Task: Look for space in Vero Beach, United States from 1st June, 2023 to 9th June, 2023 for 5 adults in price range Rs.6000 to Rs.12000. Place can be entire place with 3 bedrooms having 3 beds and 3 bathrooms. Property type can be house, flat, guest house. Booking option can be shelf check-in. Required host language is English.
Action: Mouse moved to (505, 117)
Screenshot: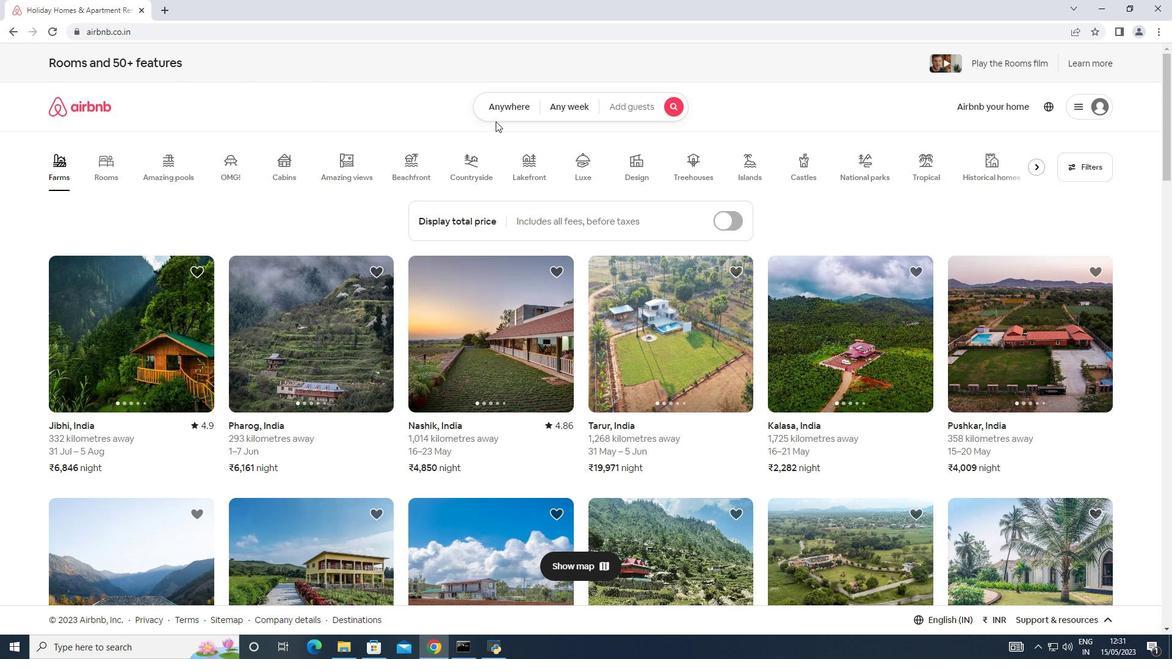 
Action: Mouse pressed left at (505, 117)
Screenshot: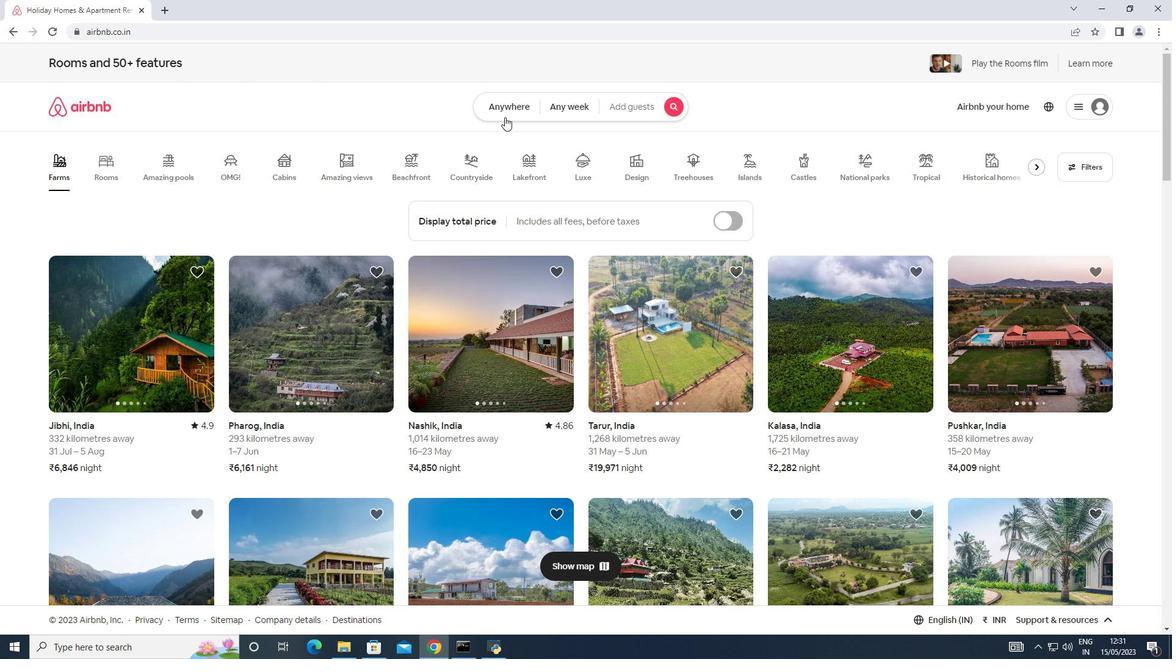 
Action: Mouse moved to (447, 149)
Screenshot: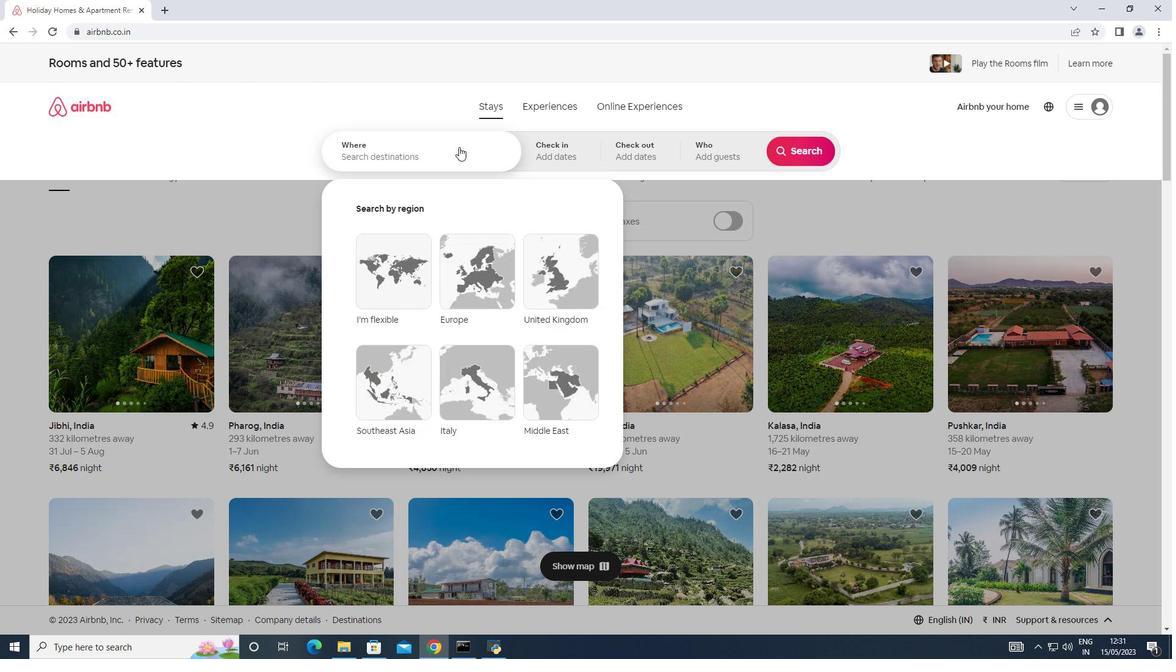 
Action: Mouse pressed left at (447, 149)
Screenshot: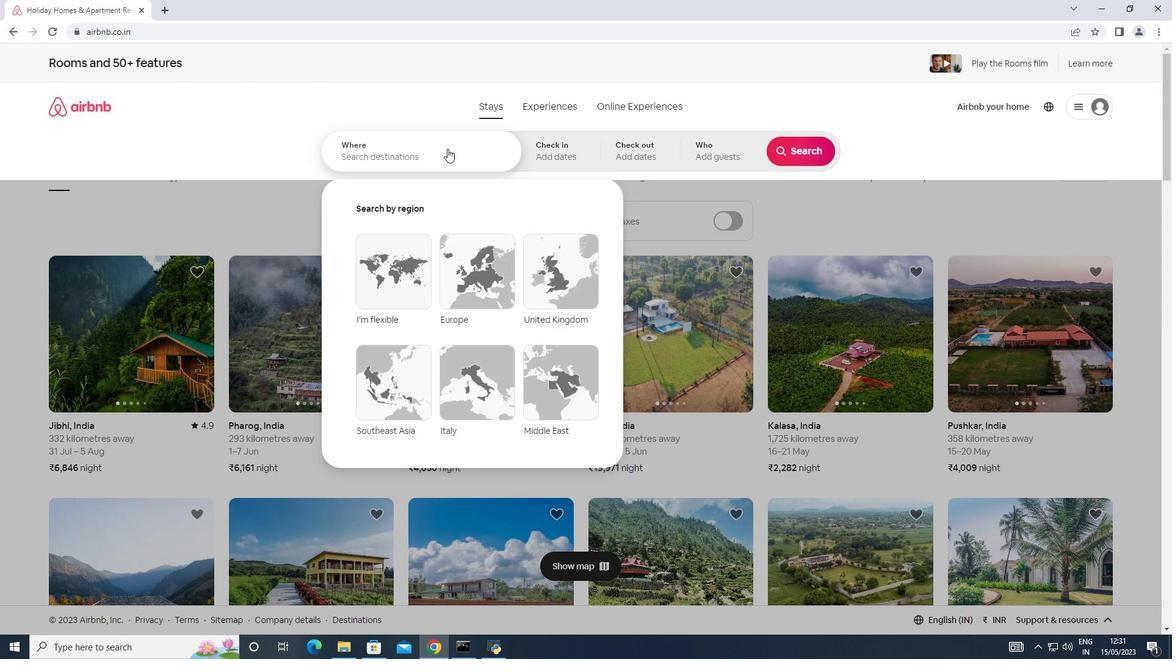 
Action: Key pressed <Key.shift>Vero<Key.space><Key.shift>Beach,<Key.shift_r><Key.shift_r><Key.shift_r><Key.shift_r><Key.shift_r><Key.shift_r><Key.shift_r><Key.shift_r>United<Key.space><Key.shift>States
Screenshot: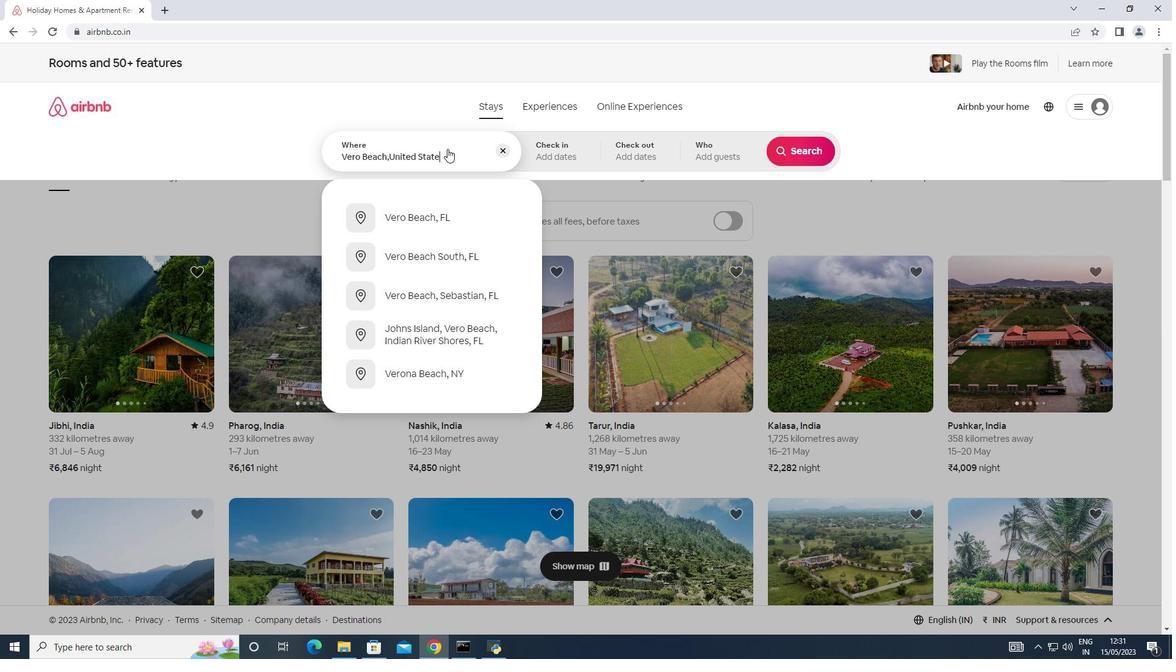 
Action: Mouse moved to (549, 150)
Screenshot: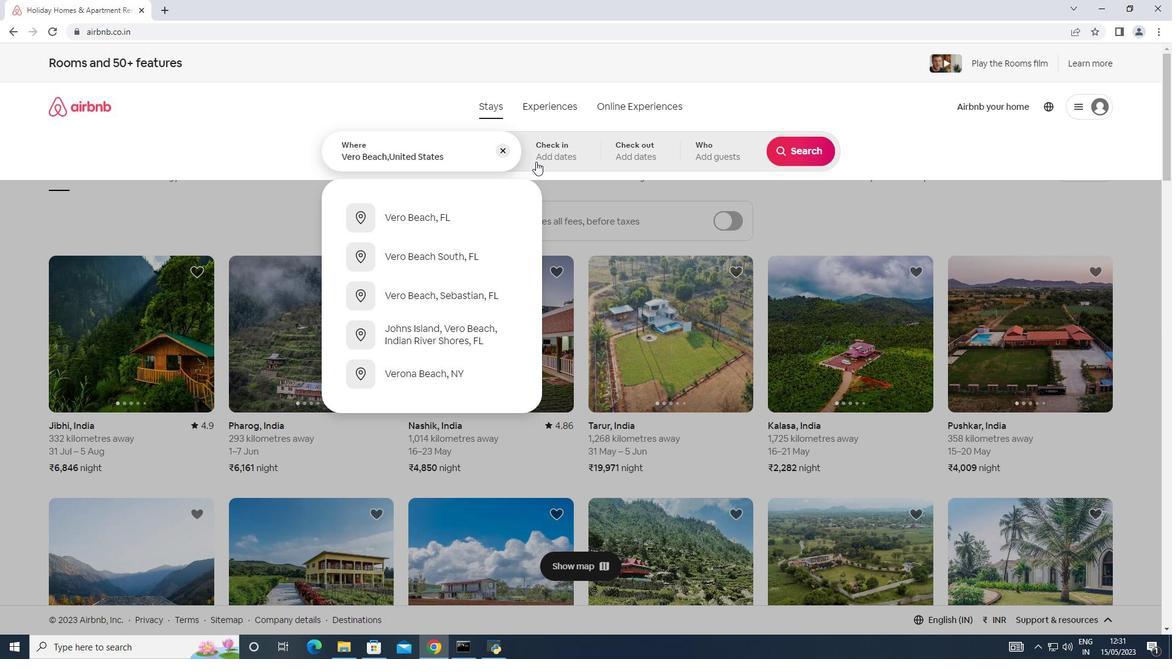 
Action: Mouse pressed left at (549, 150)
Screenshot: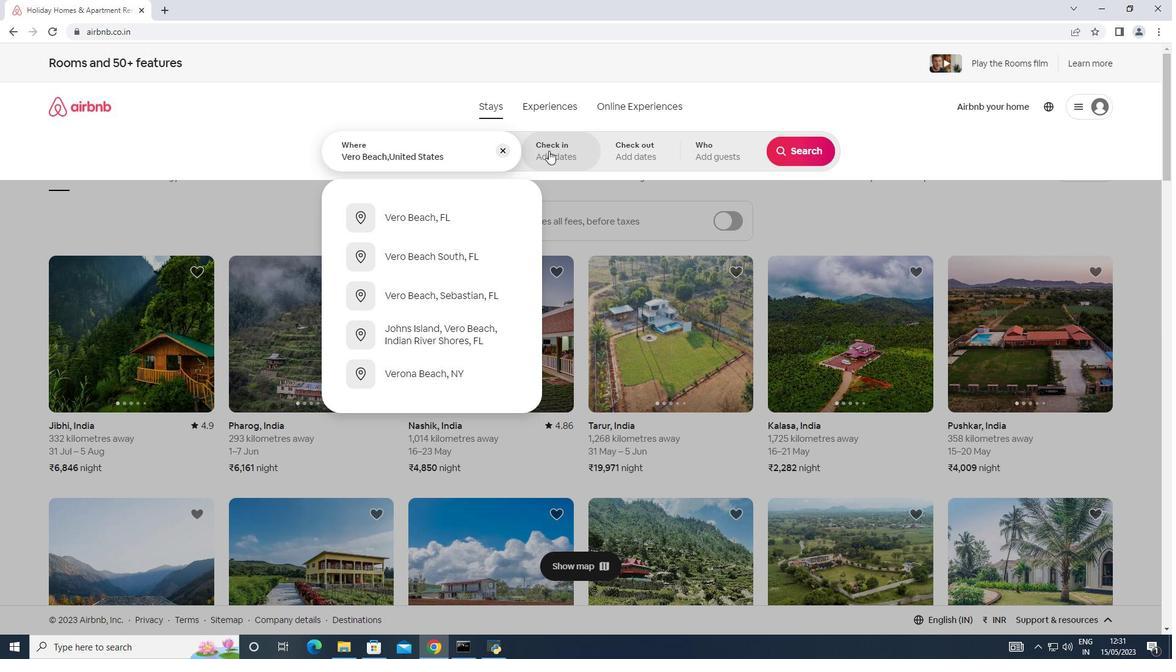 
Action: Mouse moved to (729, 305)
Screenshot: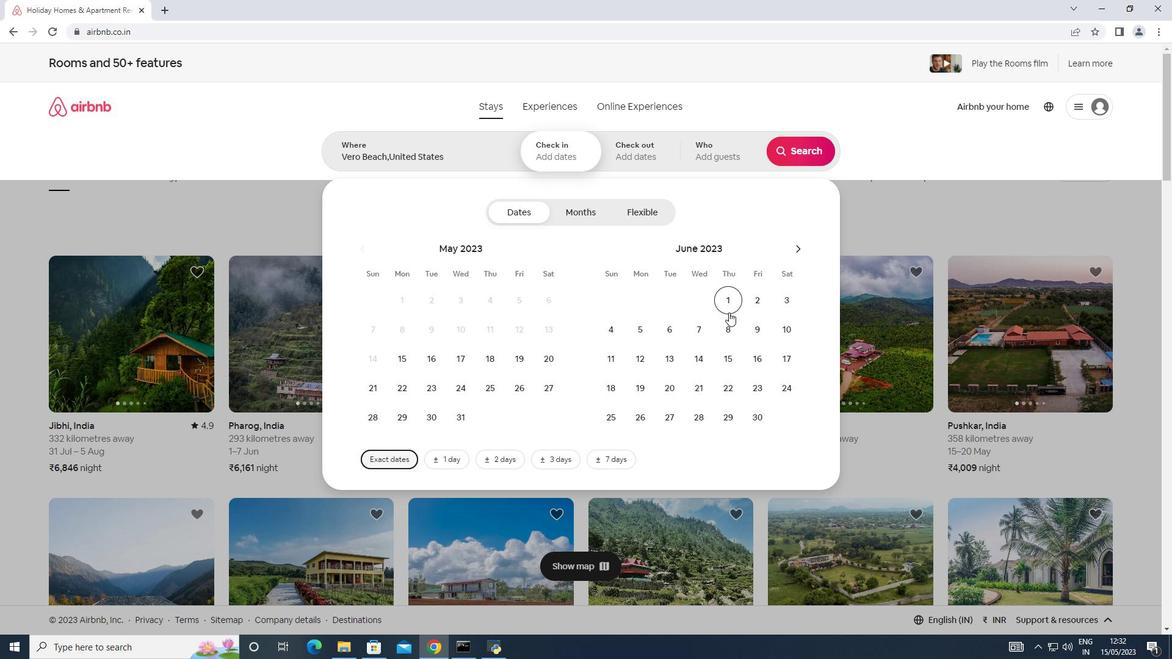 
Action: Mouse pressed left at (729, 305)
Screenshot: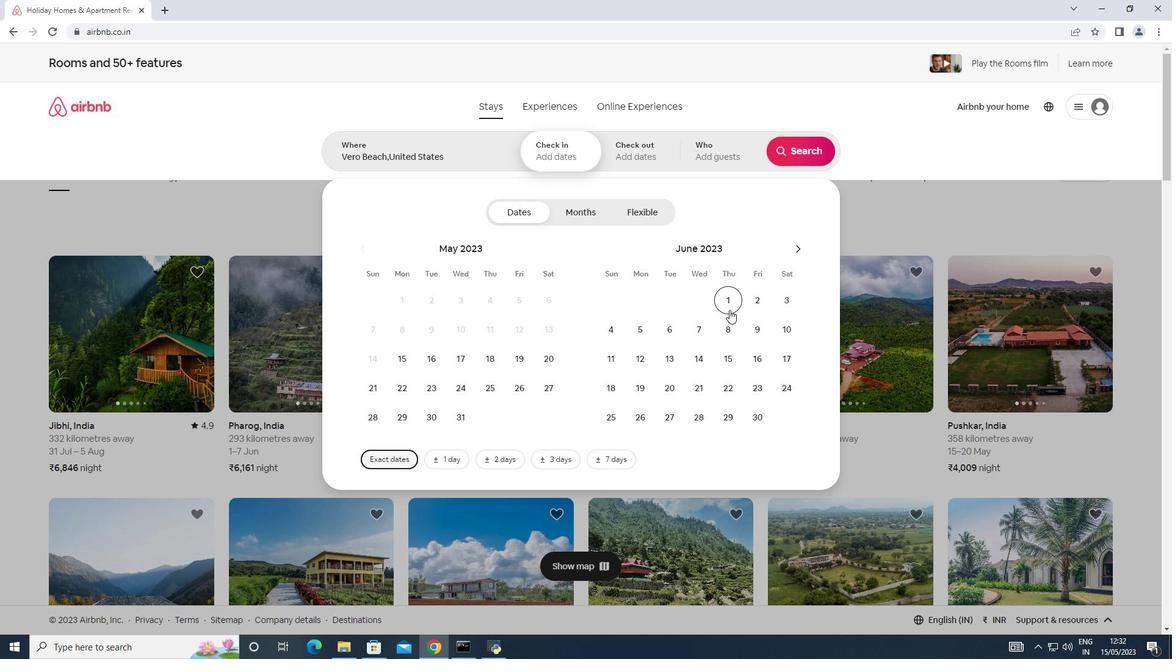 
Action: Mouse moved to (766, 340)
Screenshot: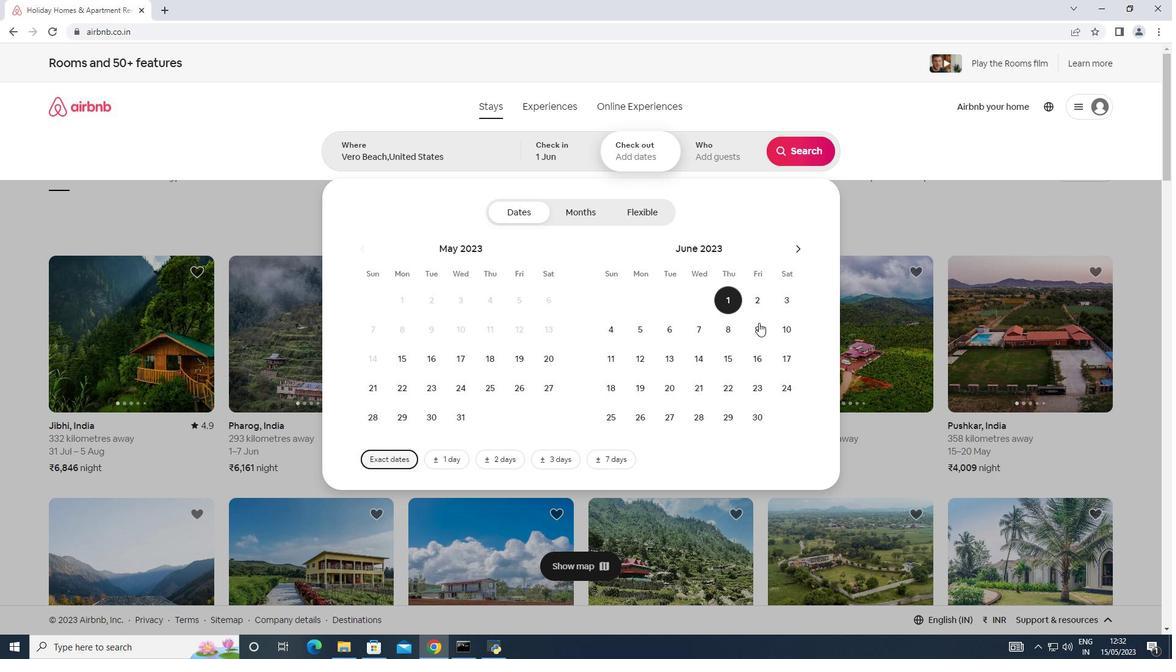 
Action: Mouse pressed left at (766, 340)
Screenshot: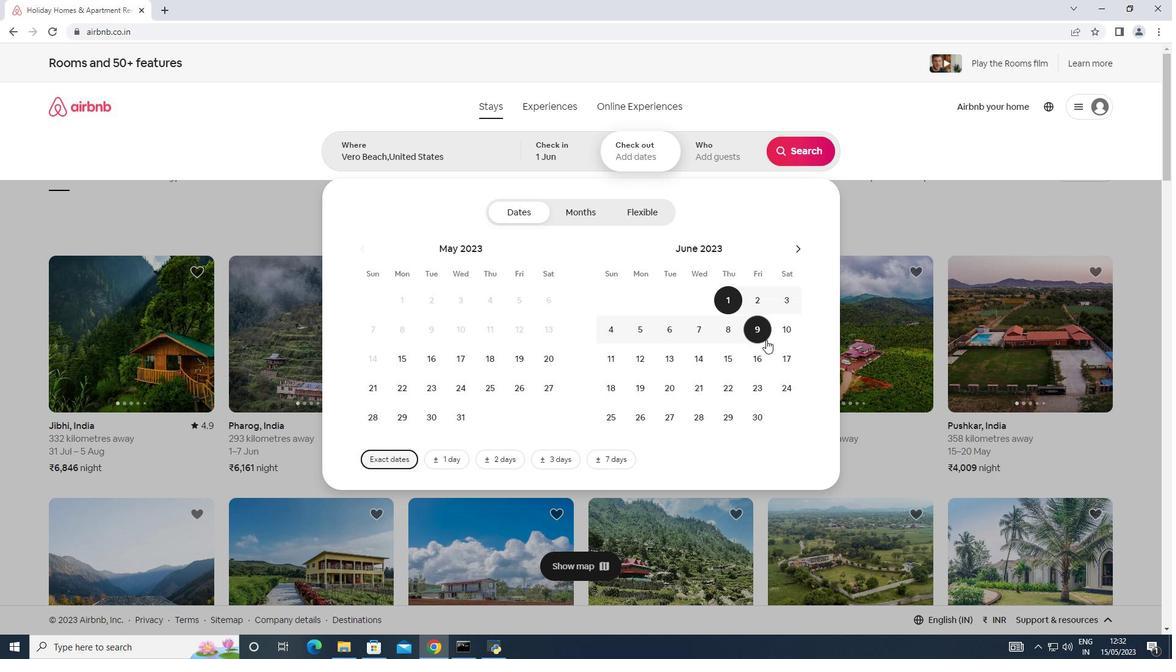 
Action: Mouse moved to (719, 156)
Screenshot: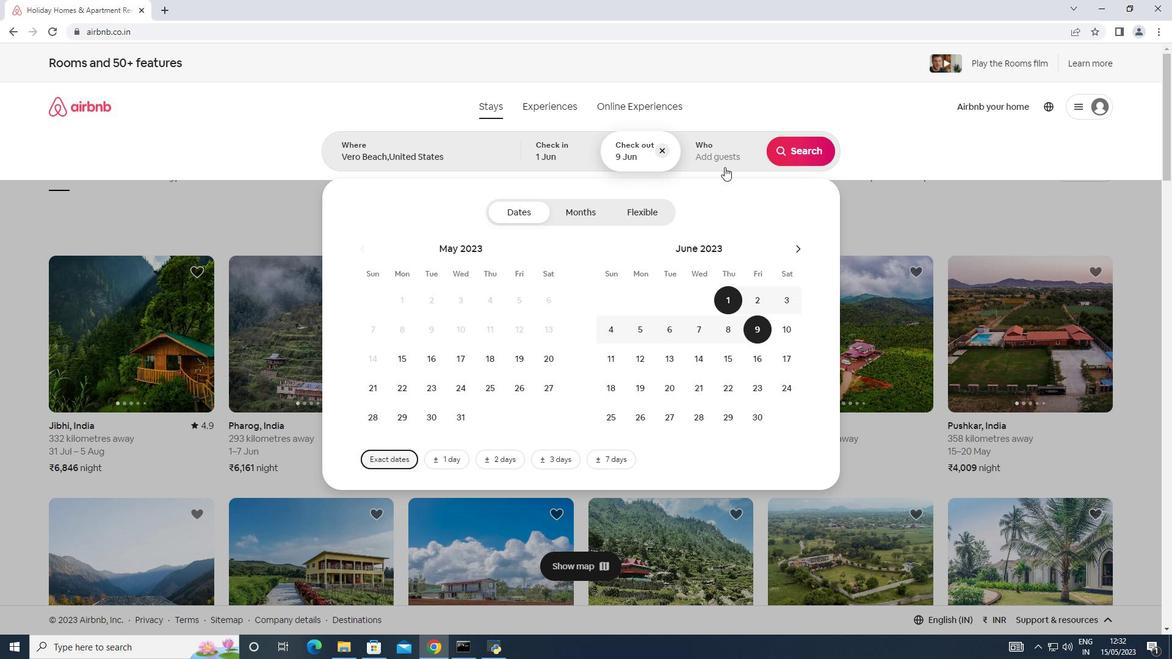 
Action: Mouse pressed left at (719, 156)
Screenshot: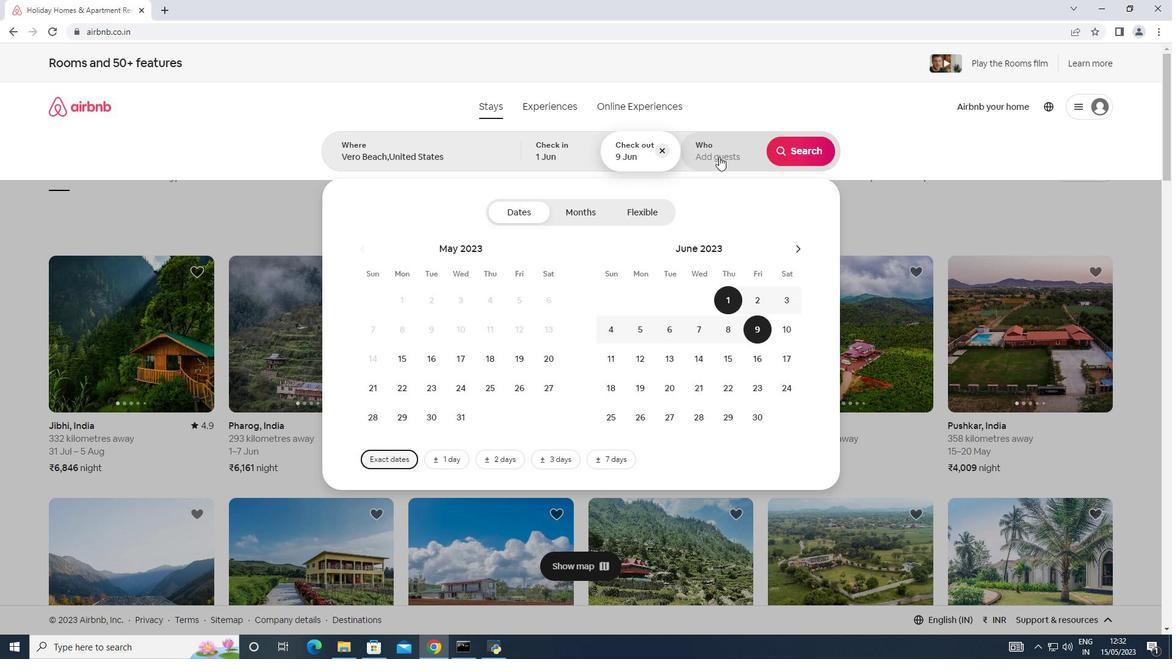 
Action: Mouse moved to (811, 219)
Screenshot: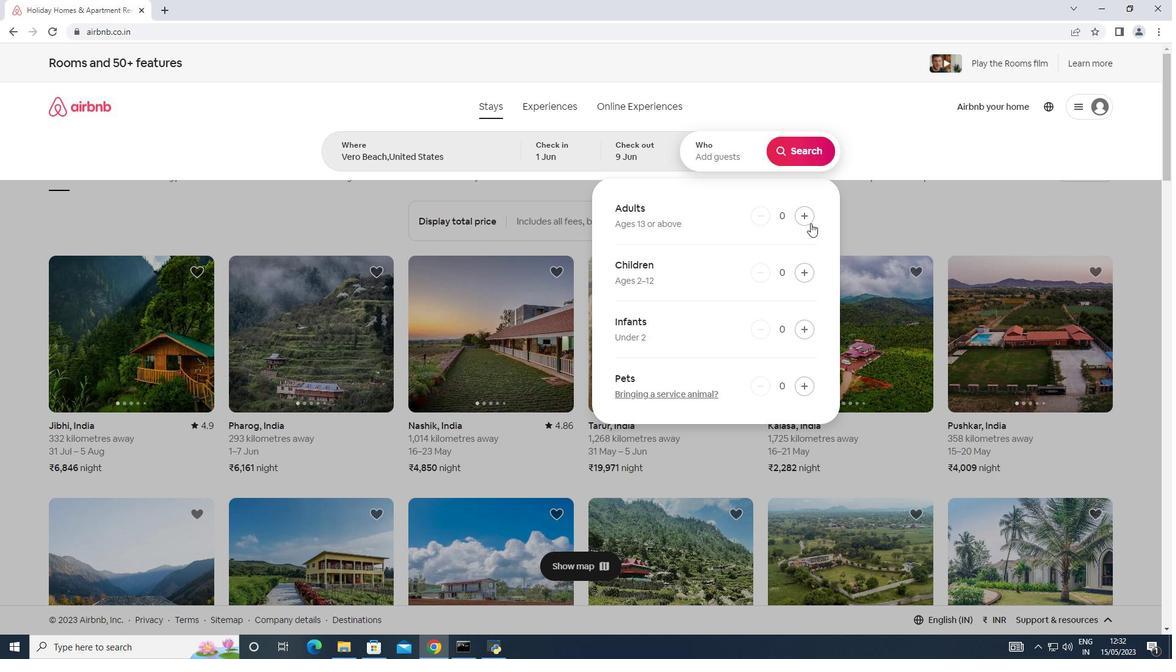 
Action: Mouse pressed left at (811, 219)
Screenshot: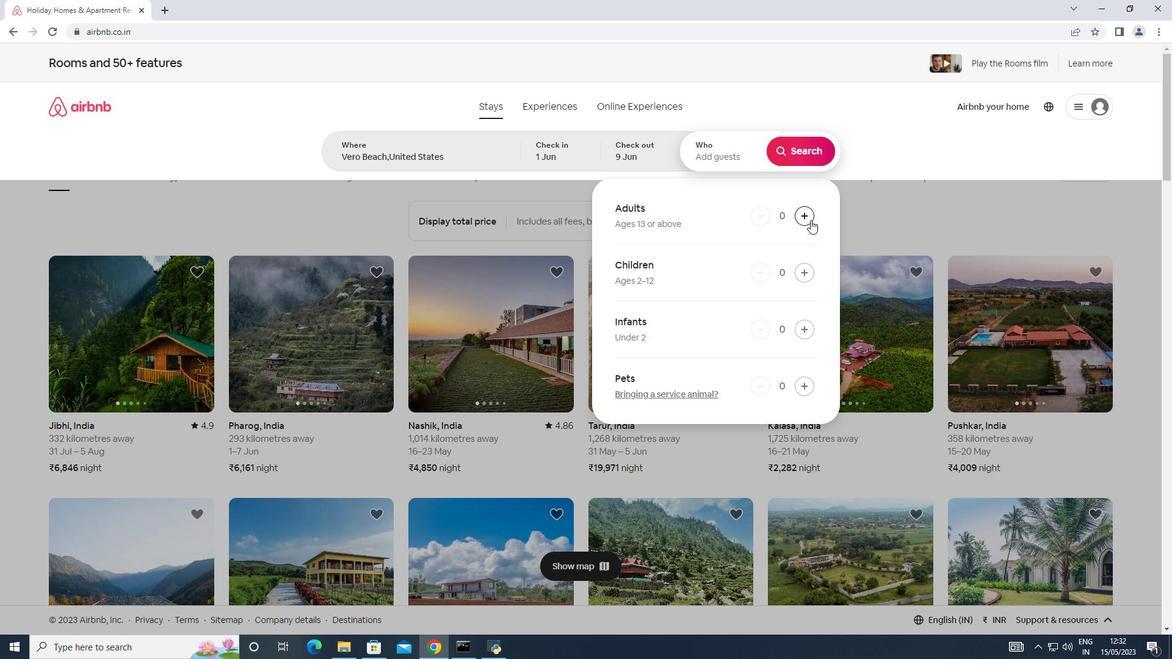 
Action: Mouse pressed left at (811, 219)
Screenshot: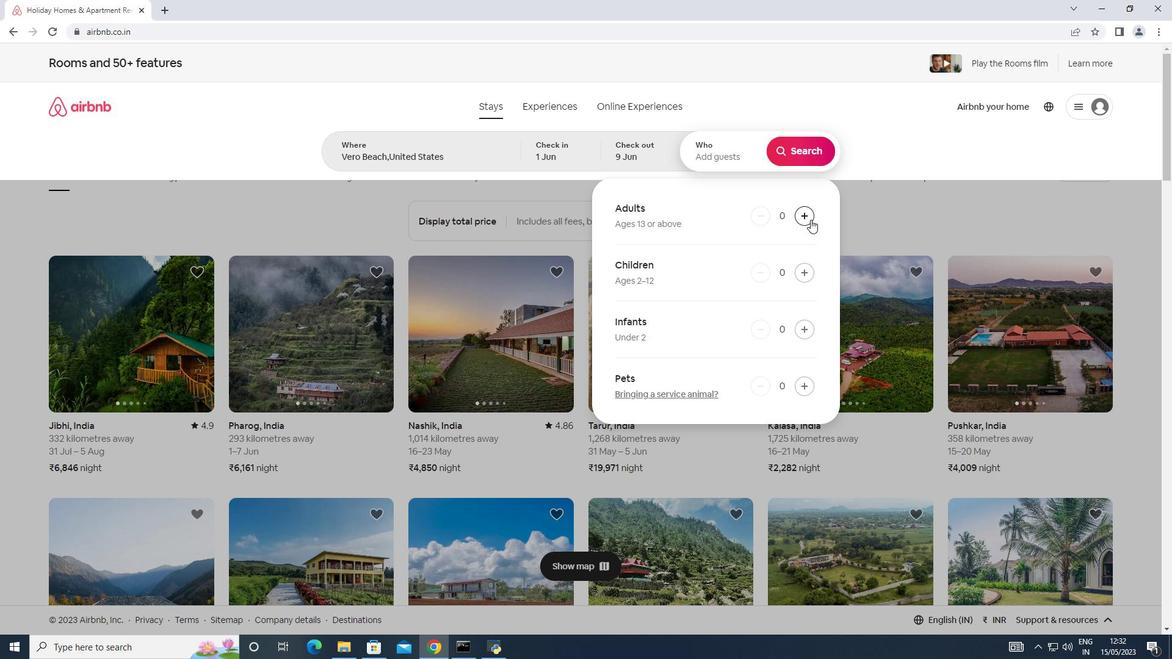 
Action: Mouse pressed left at (811, 219)
Screenshot: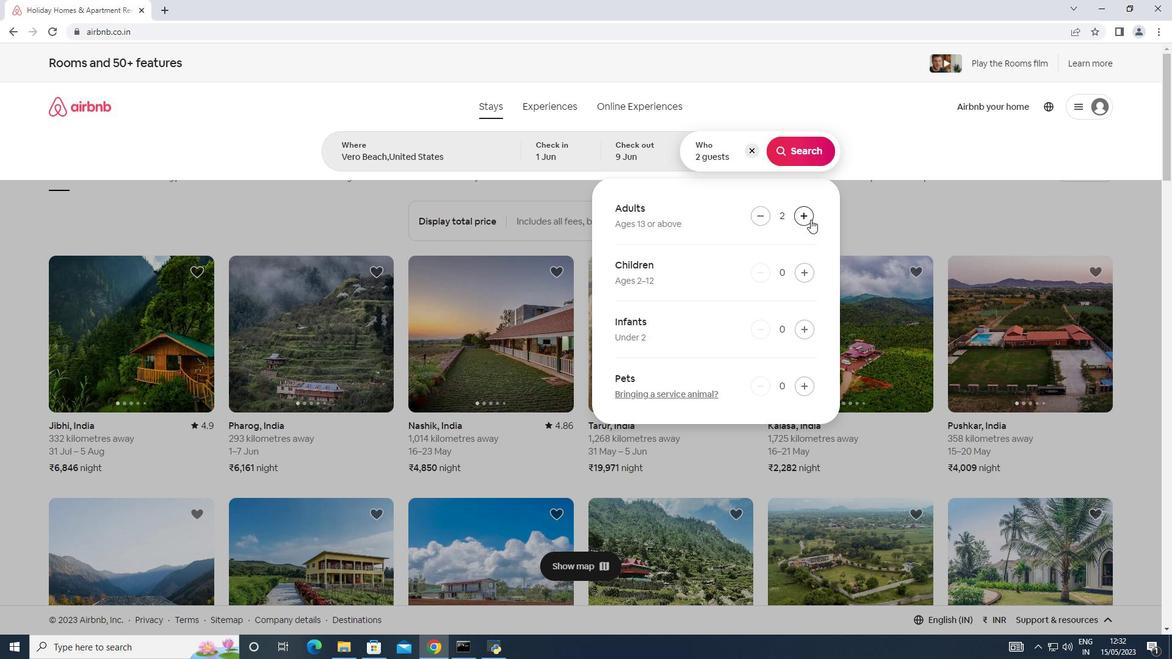 
Action: Mouse pressed left at (811, 219)
Screenshot: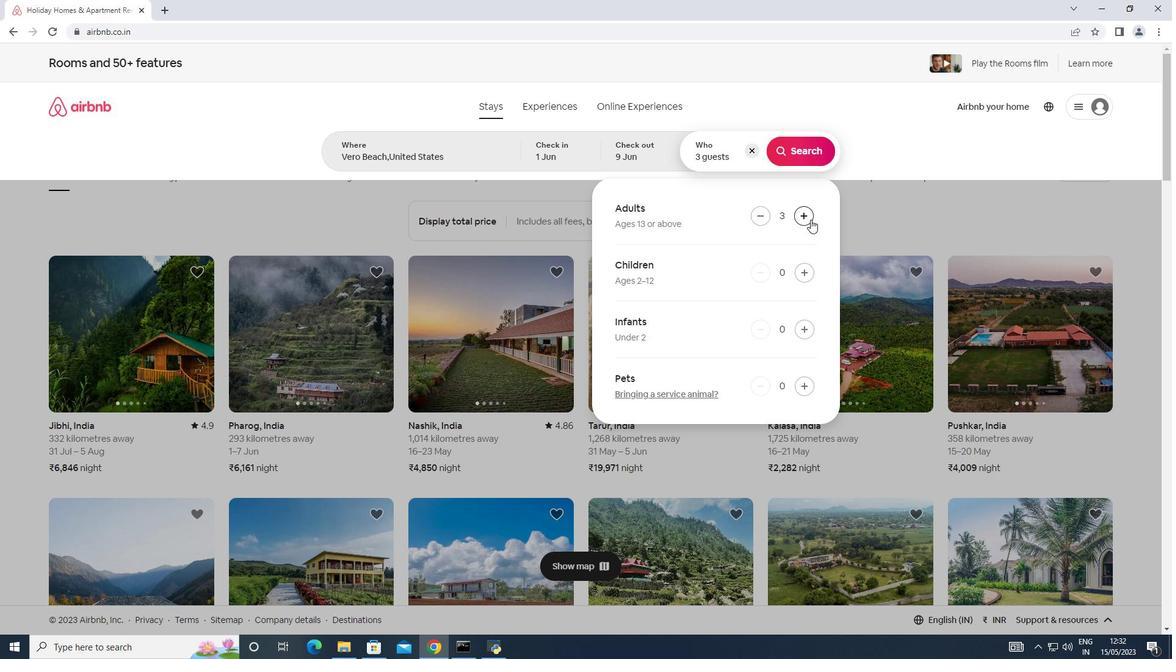 
Action: Mouse pressed left at (811, 219)
Screenshot: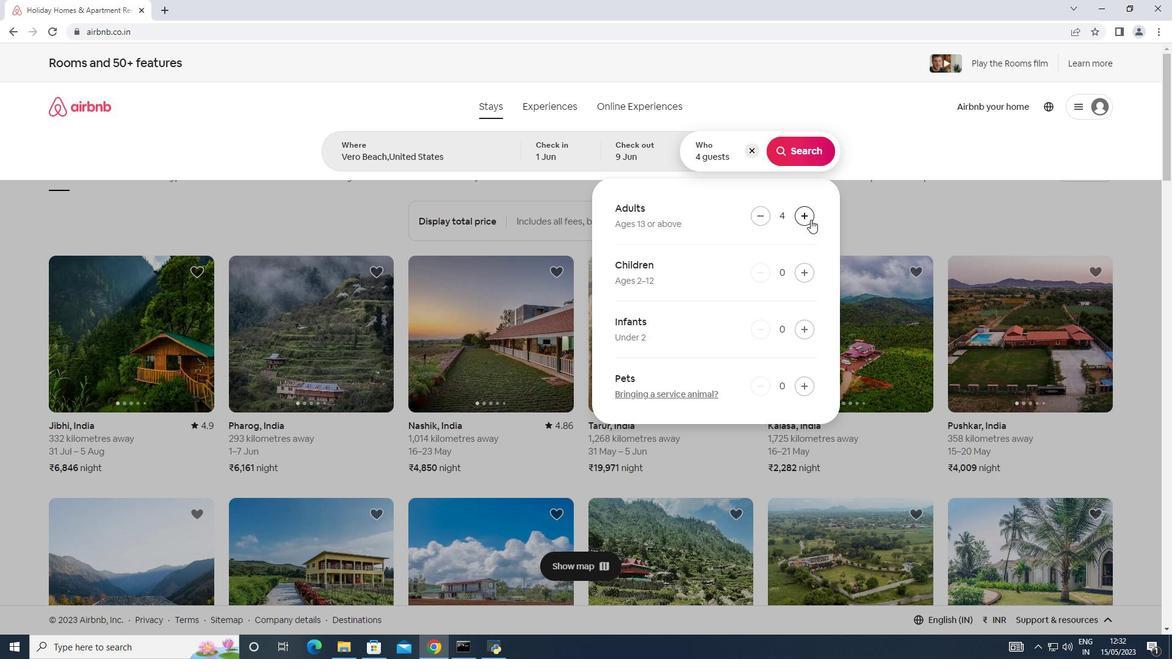 
Action: Mouse pressed left at (811, 219)
Screenshot: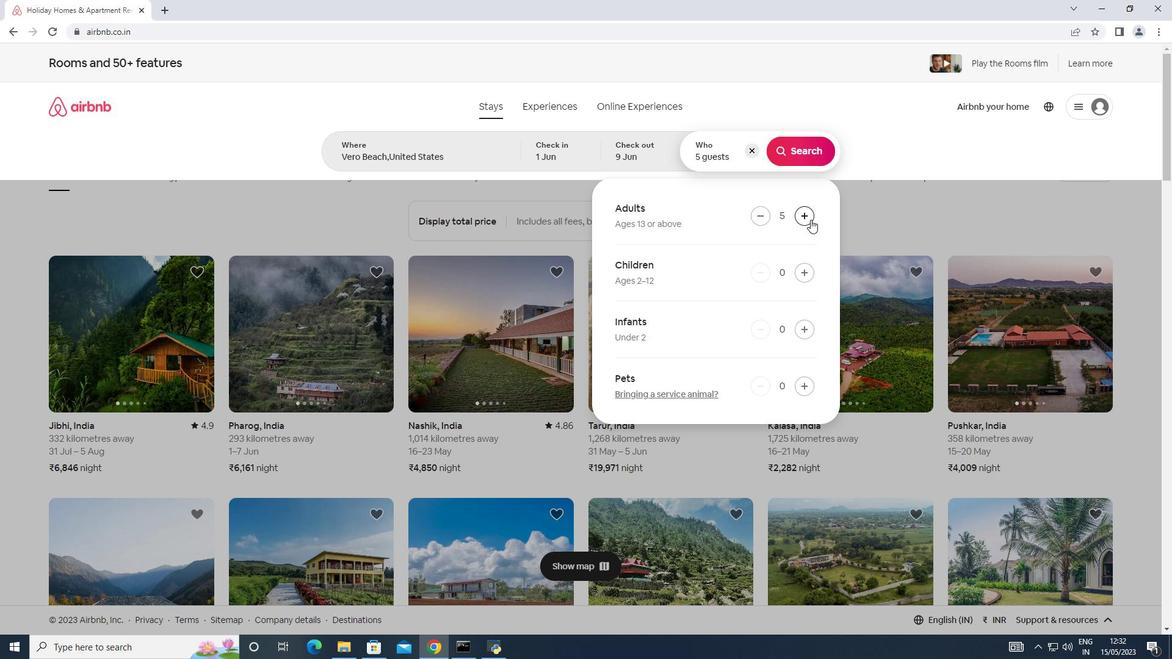 
Action: Mouse moved to (762, 215)
Screenshot: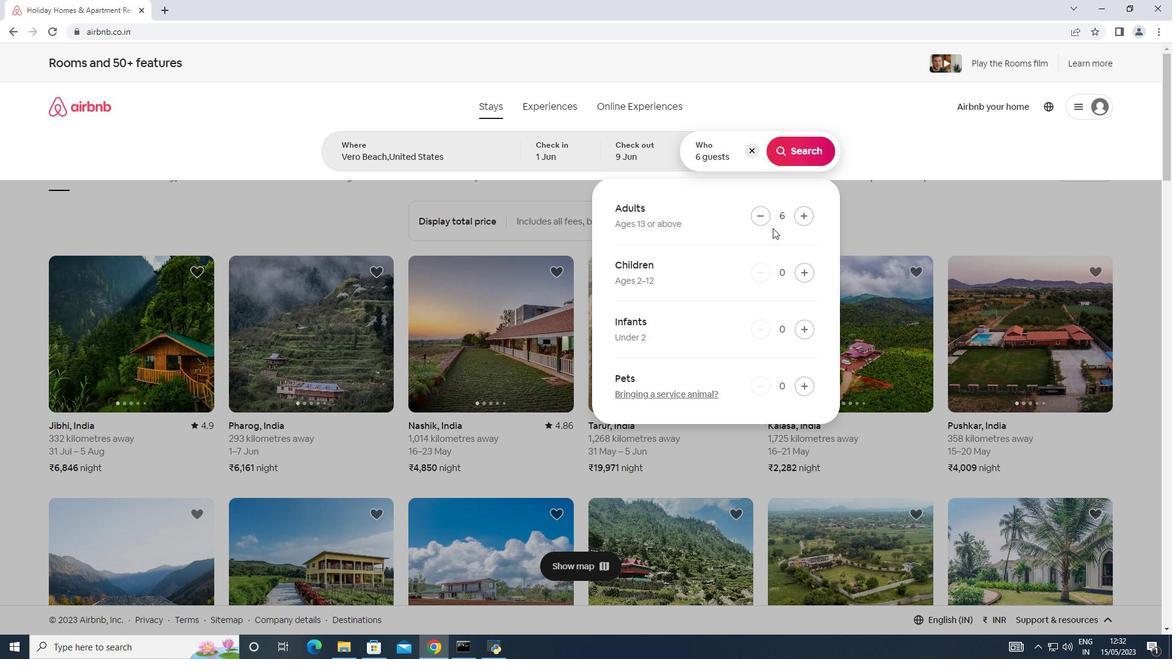 
Action: Mouse pressed left at (762, 215)
Screenshot: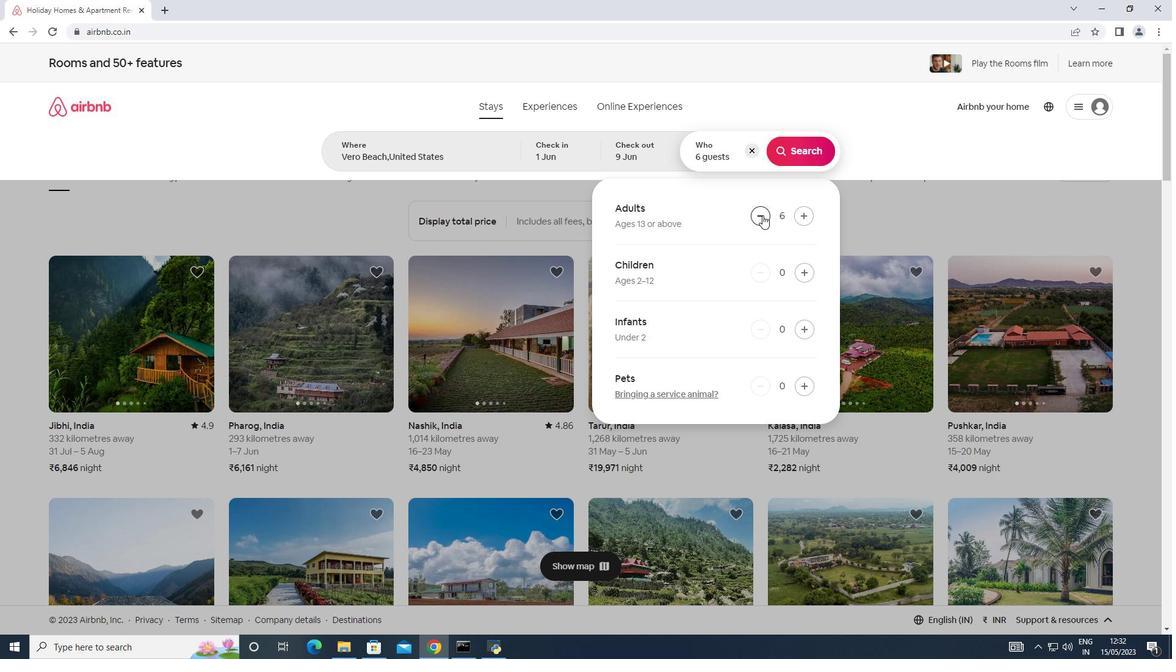 
Action: Mouse moved to (815, 148)
Screenshot: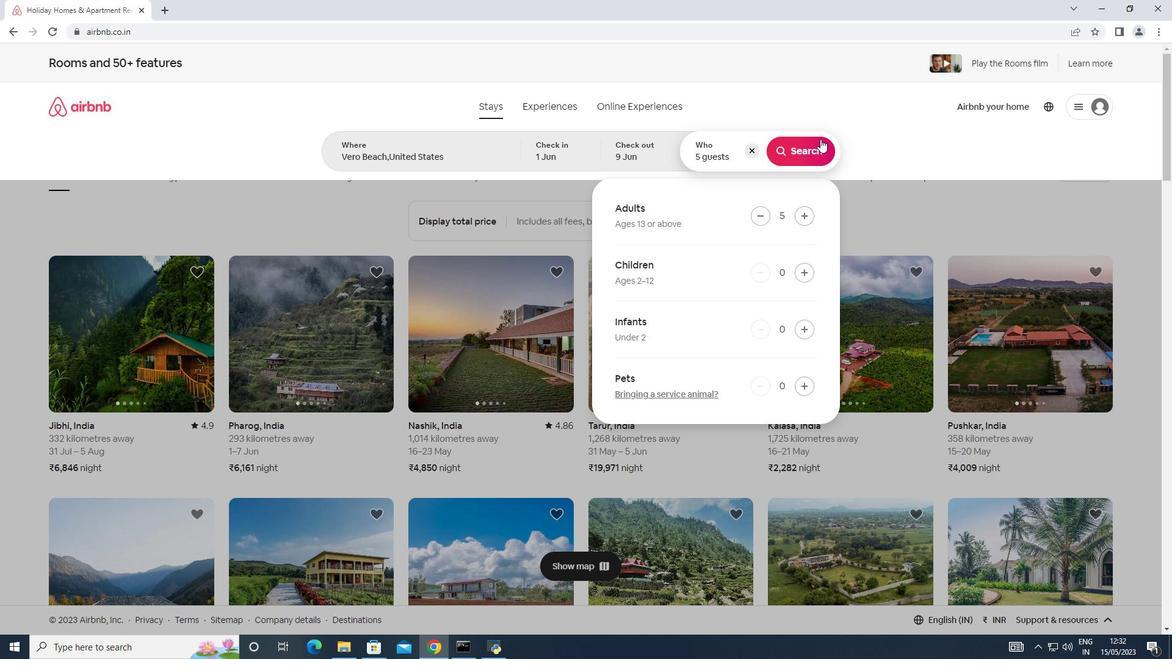 
Action: Mouse pressed left at (815, 148)
Screenshot: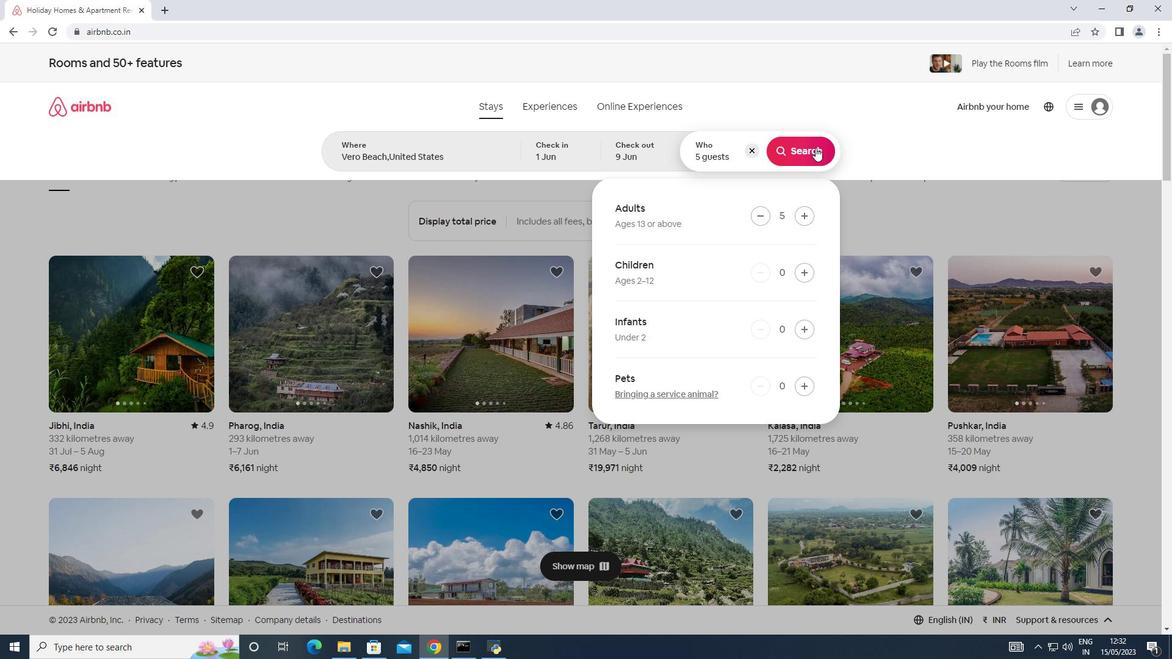 
Action: Mouse moved to (1103, 118)
Screenshot: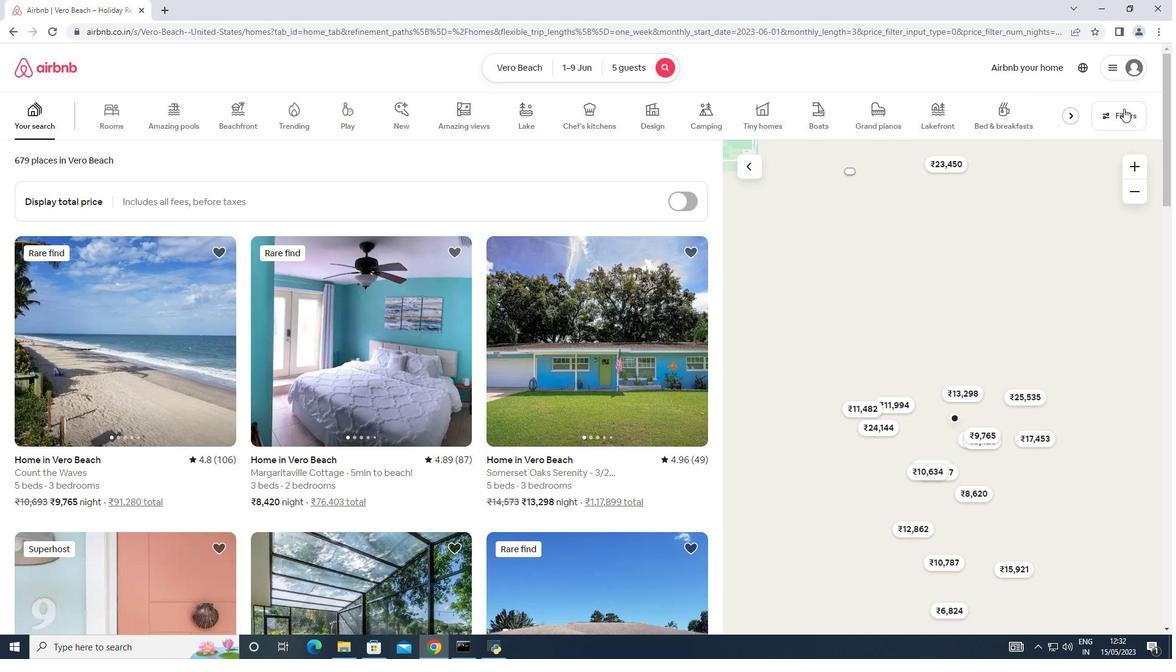 
Action: Mouse pressed left at (1103, 118)
Screenshot: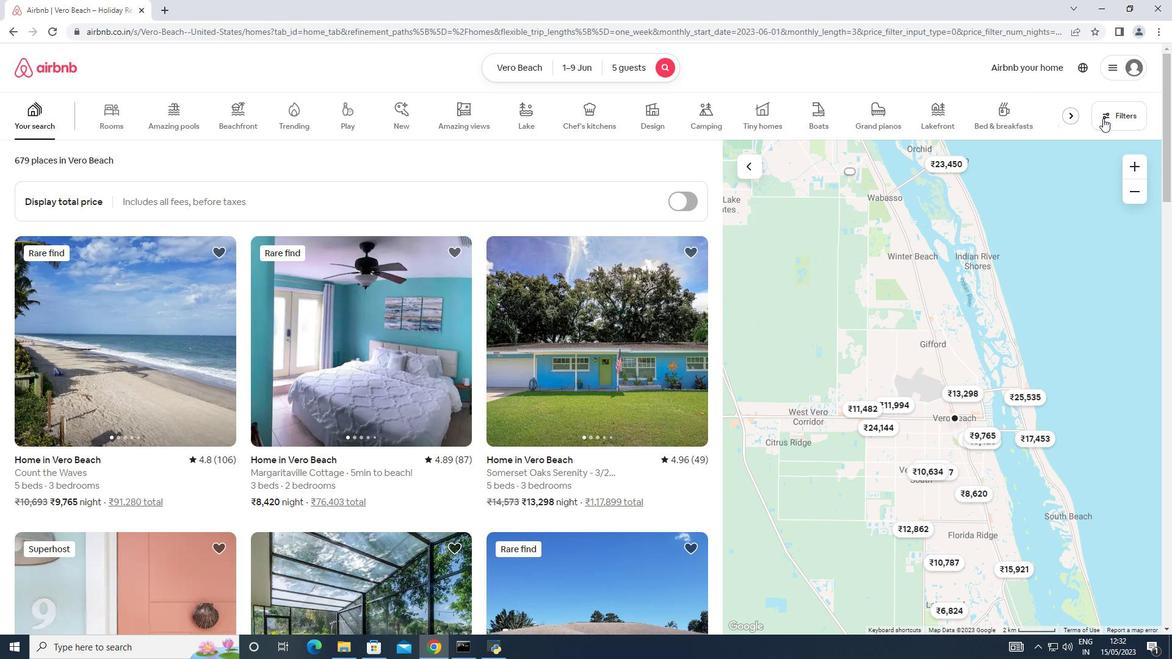 
Action: Mouse moved to (422, 415)
Screenshot: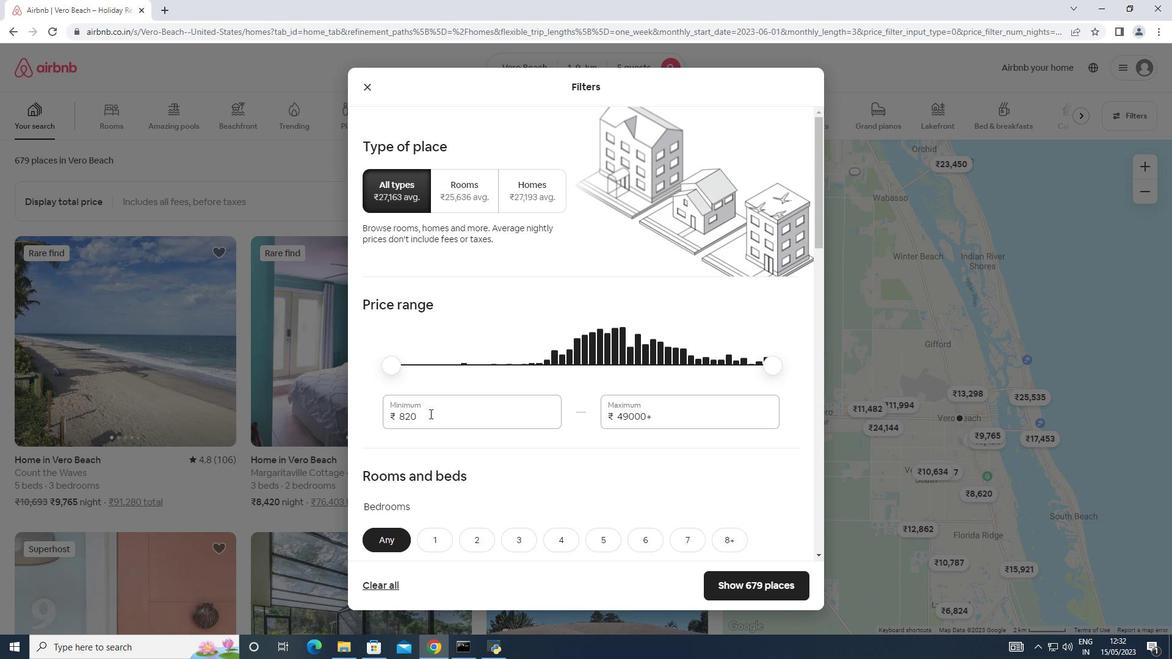 
Action: Mouse pressed left at (422, 415)
Screenshot: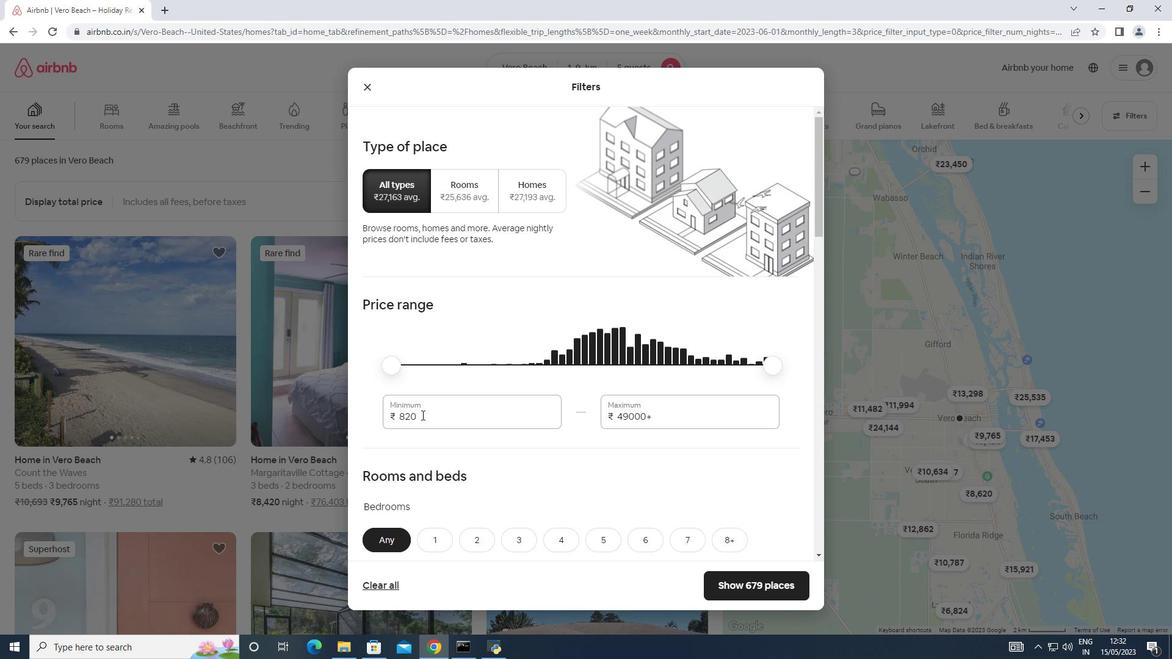 
Action: Mouse moved to (422, 412)
Screenshot: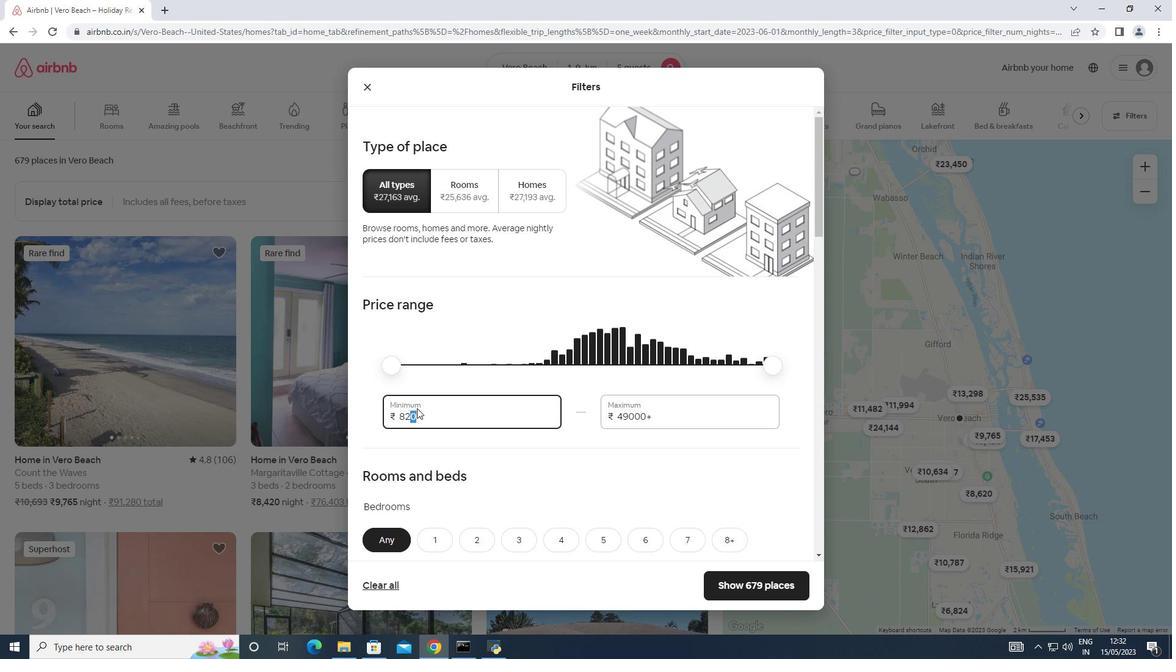 
Action: Mouse pressed left at (422, 412)
Screenshot: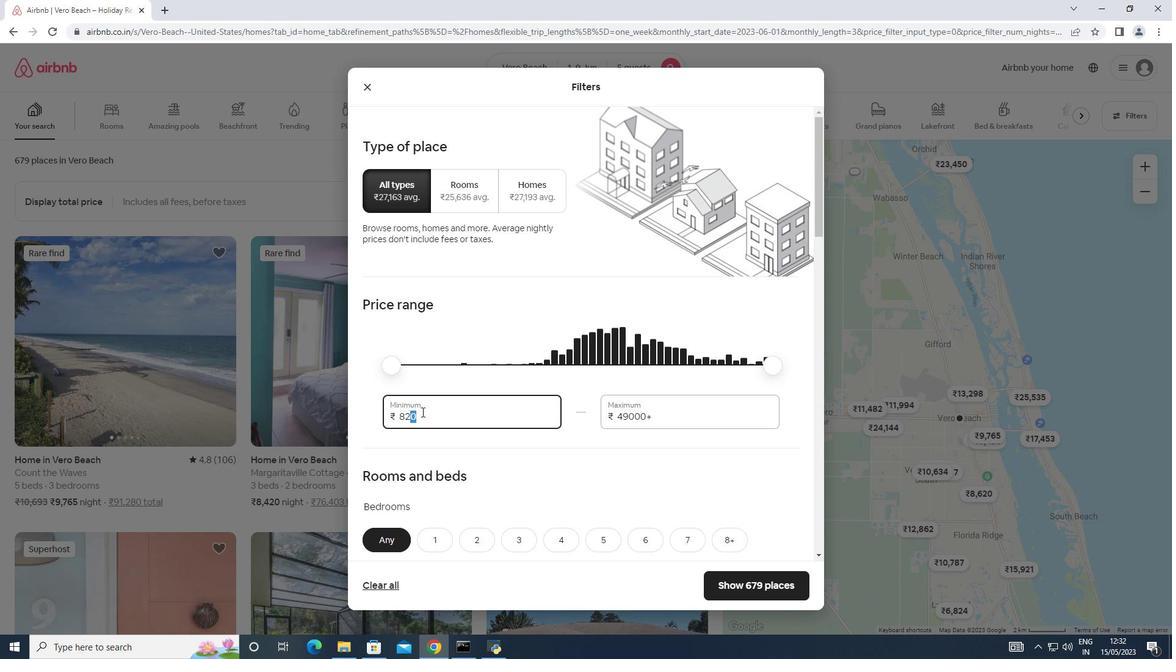 
Action: Mouse moved to (421, 417)
Screenshot: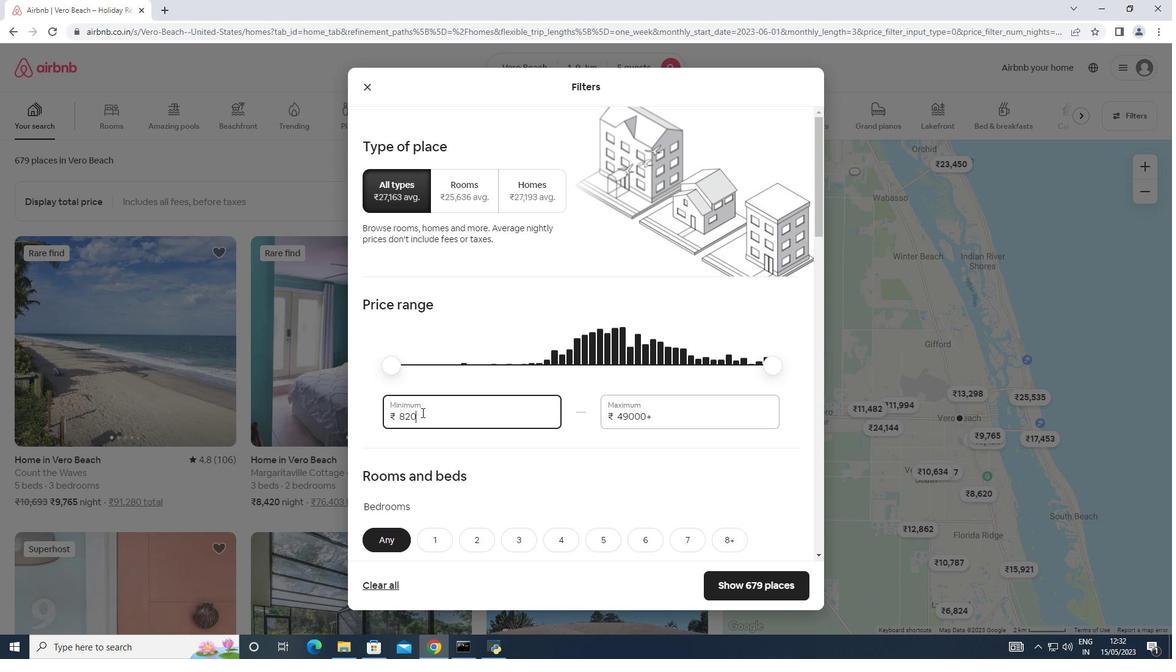 
Action: Mouse pressed left at (421, 417)
Screenshot: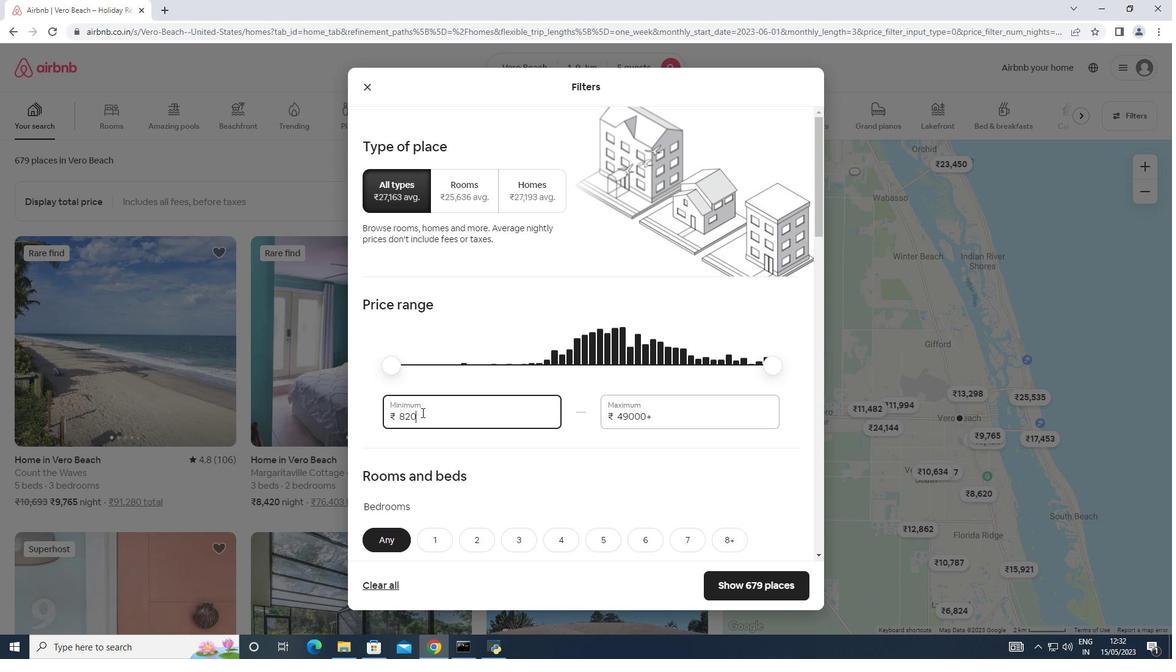 
Action: Mouse moved to (397, 406)
Screenshot: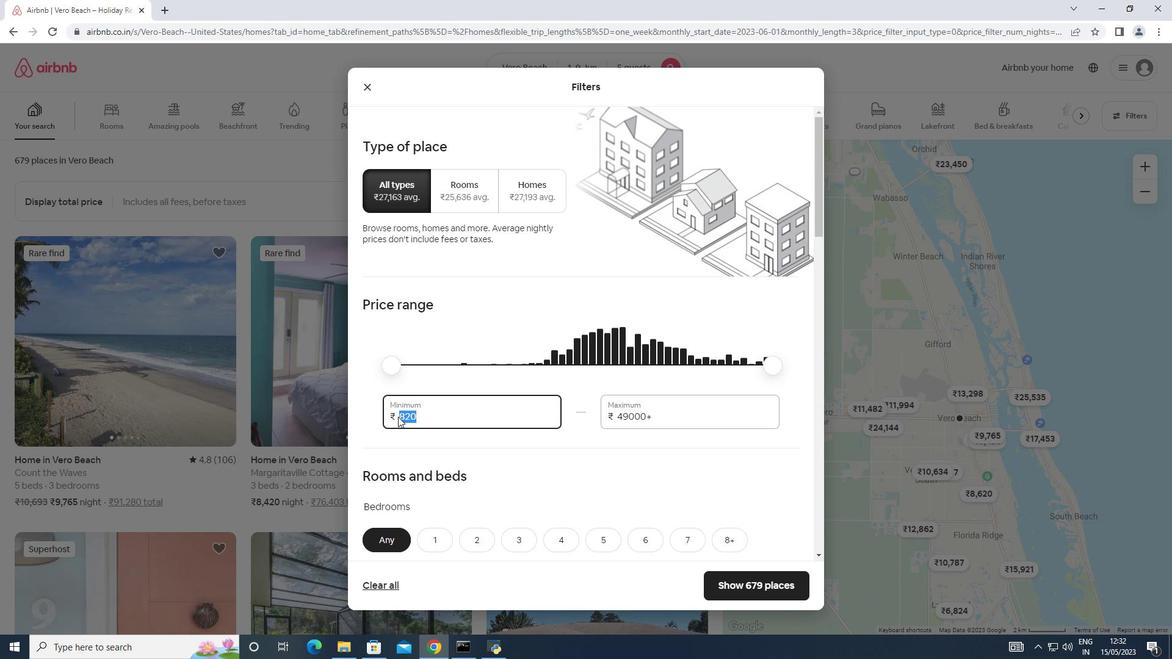 
Action: Key pressed 6000
Screenshot: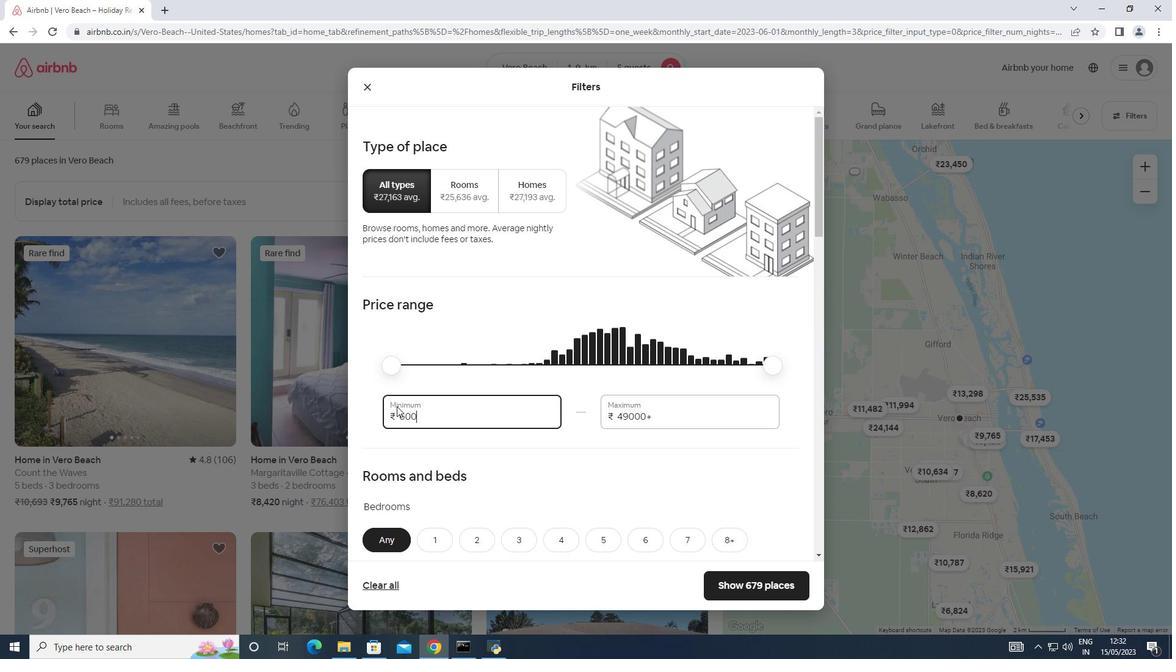 
Action: Mouse moved to (661, 419)
Screenshot: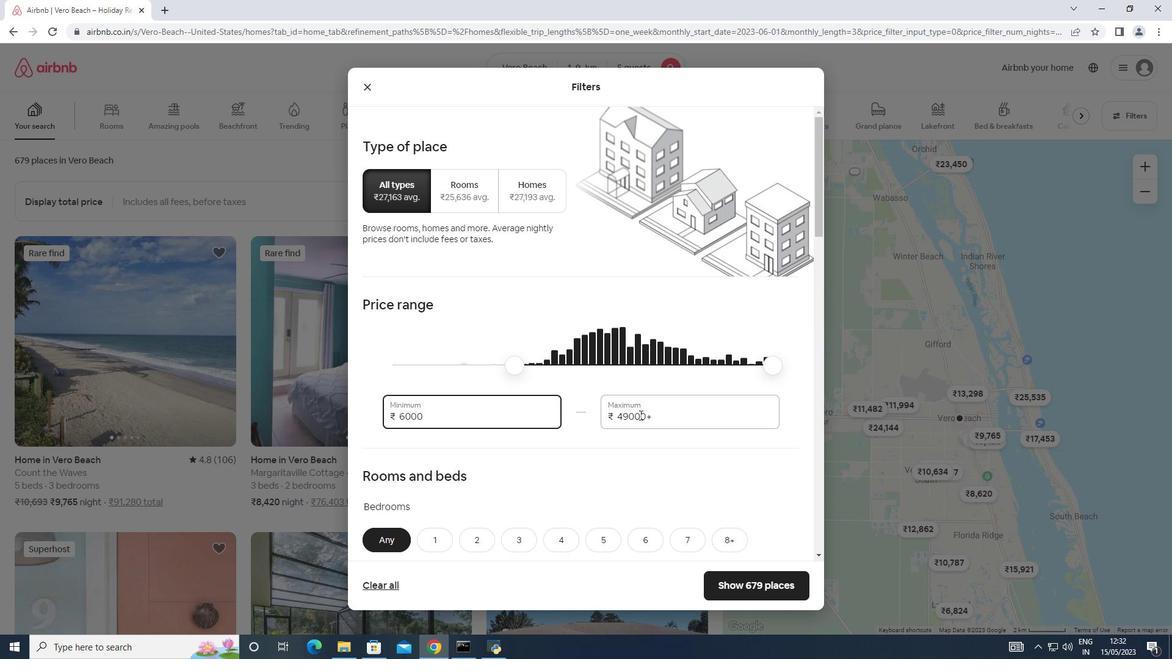 
Action: Mouse pressed left at (661, 419)
Screenshot: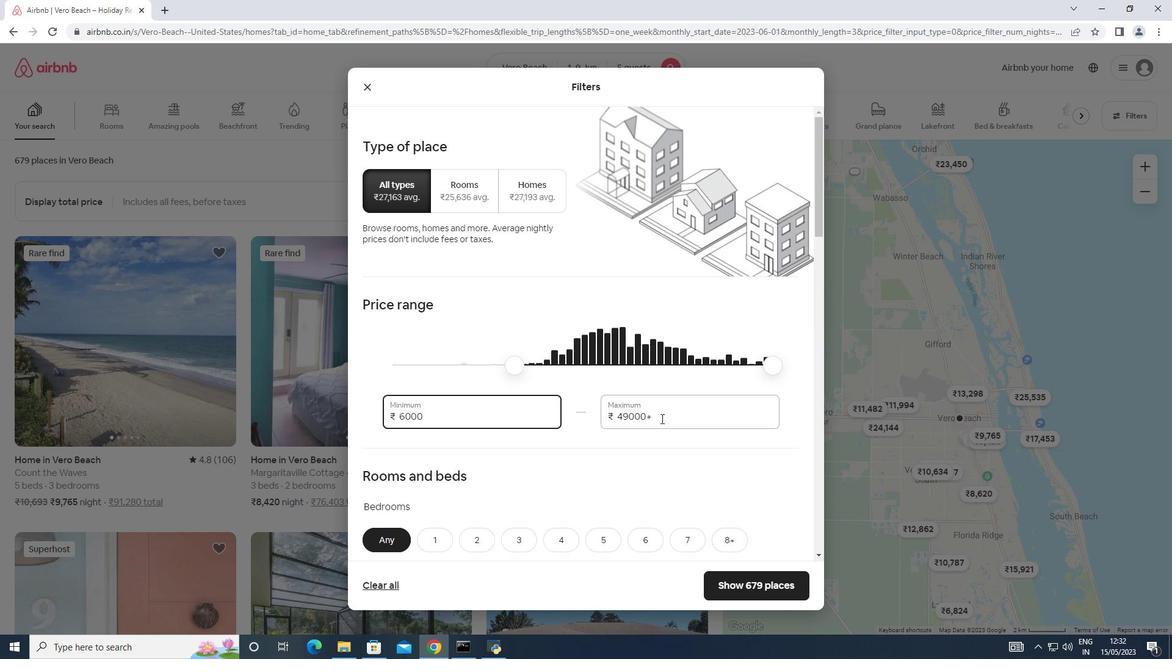 
Action: Mouse moved to (587, 414)
Screenshot: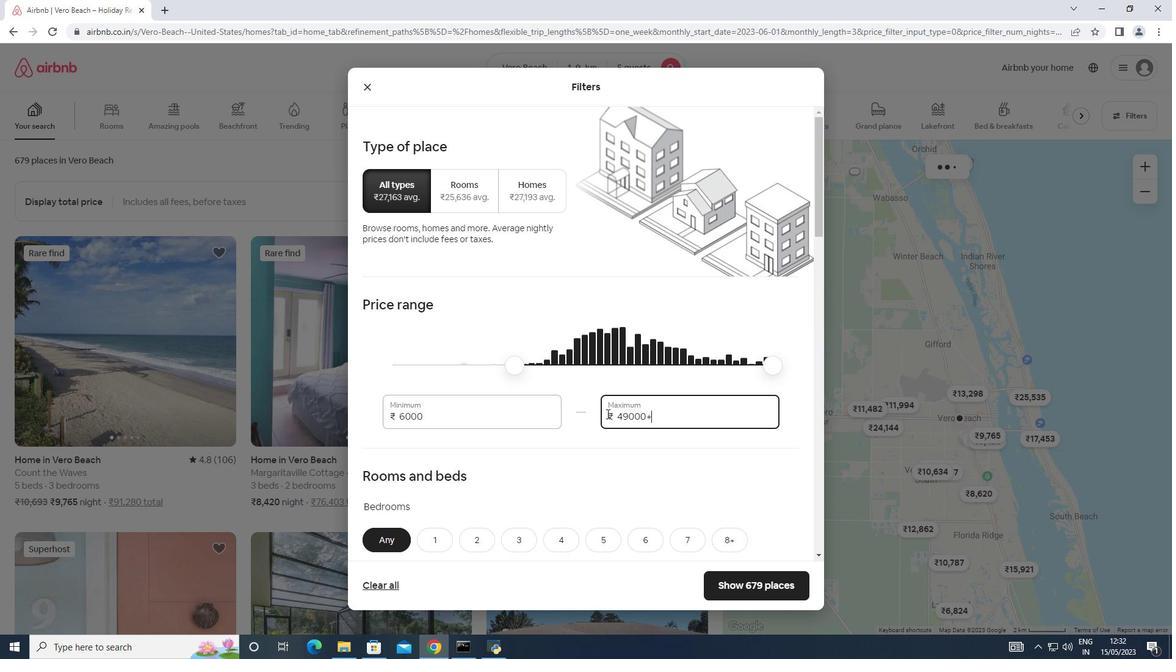 
Action: Key pressed 12000
Screenshot: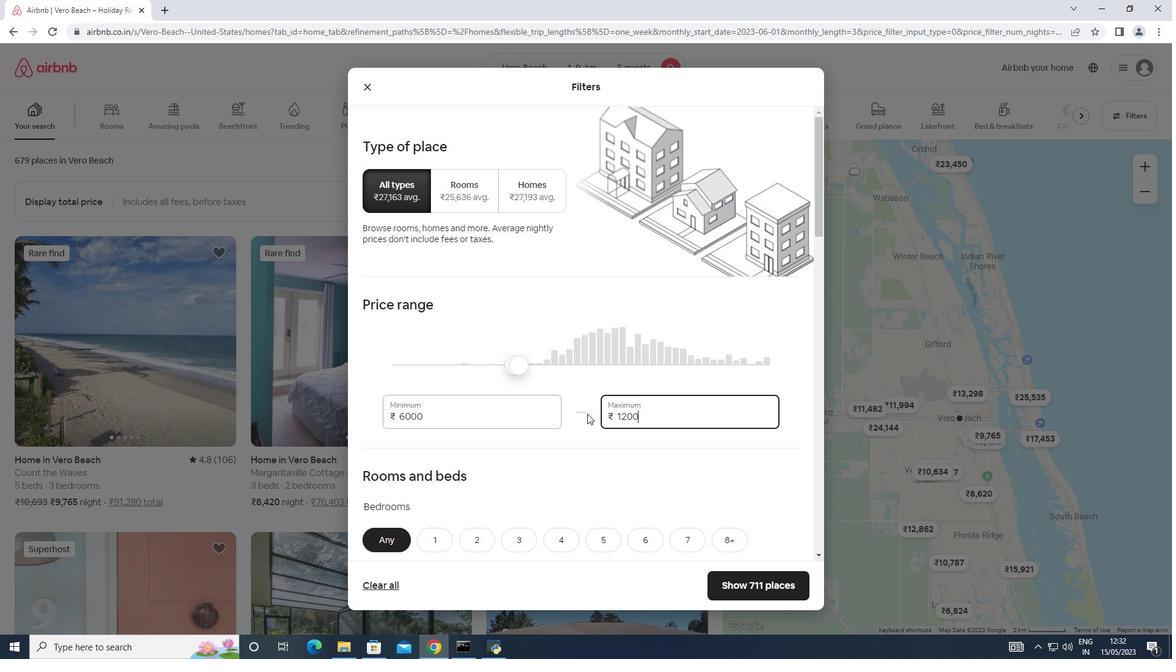 
Action: Mouse moved to (560, 428)
Screenshot: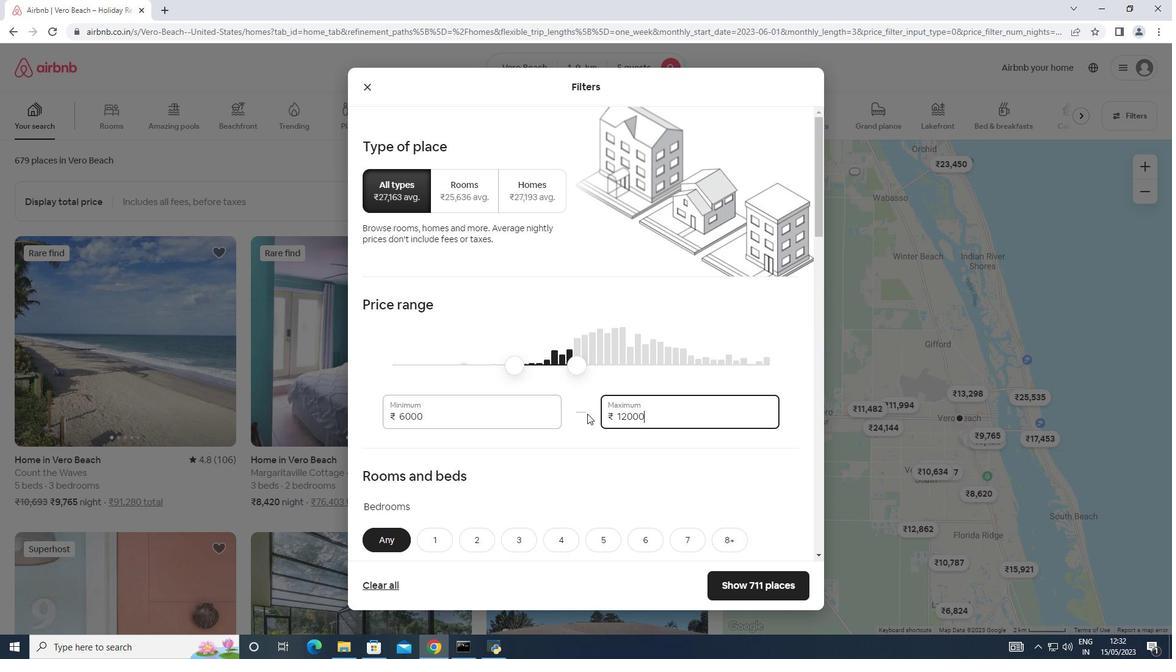 
Action: Mouse scrolled (560, 428) with delta (0, 0)
Screenshot: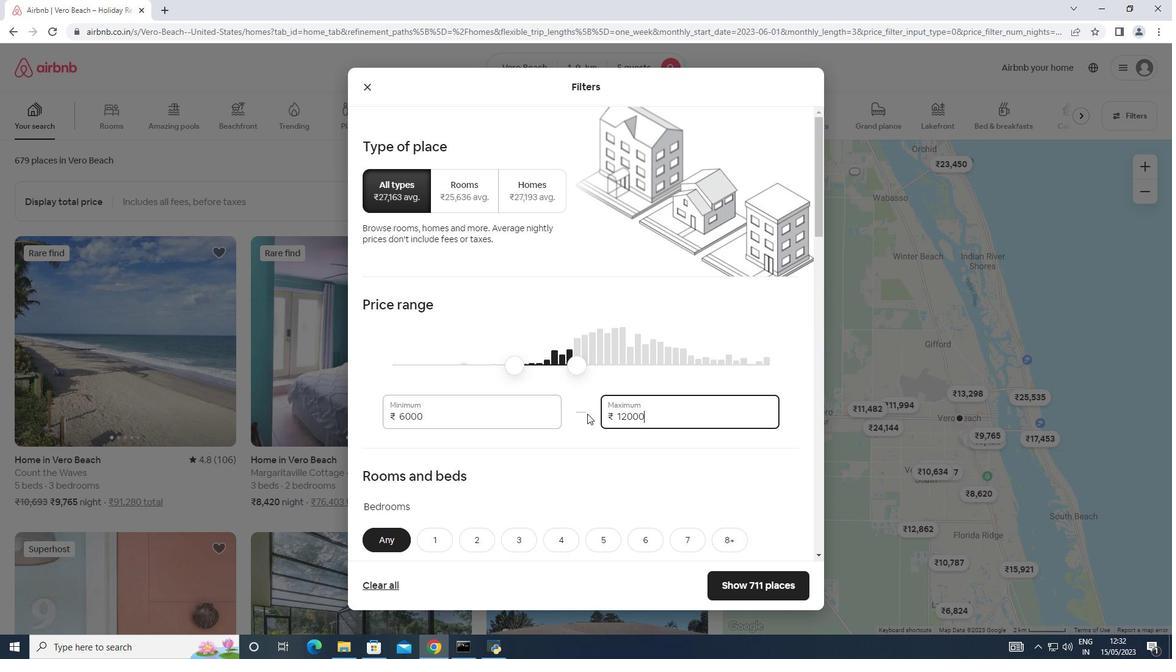 
Action: Mouse scrolled (560, 428) with delta (0, 0)
Screenshot: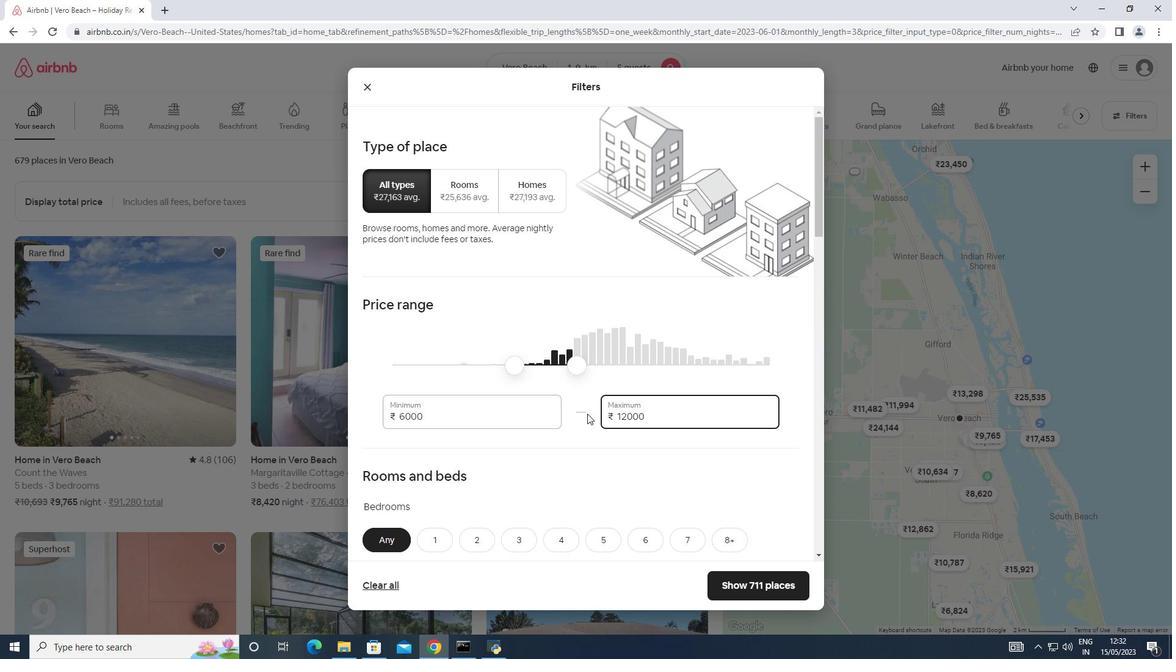 
Action: Mouse scrolled (560, 428) with delta (0, 0)
Screenshot: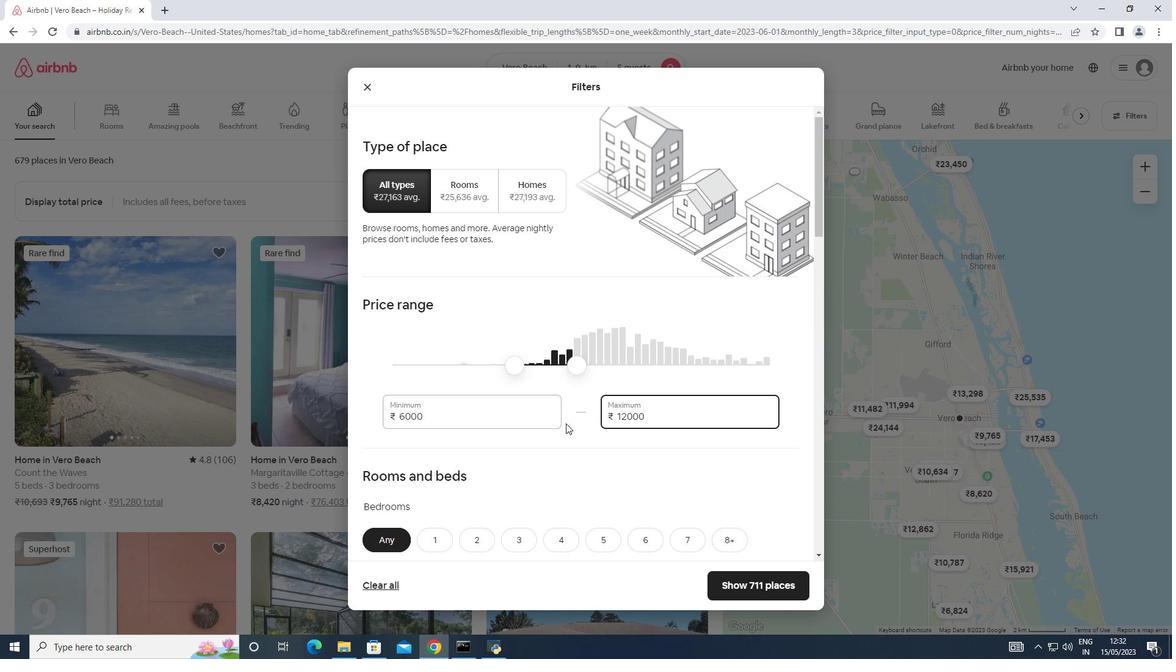 
Action: Mouse moved to (555, 429)
Screenshot: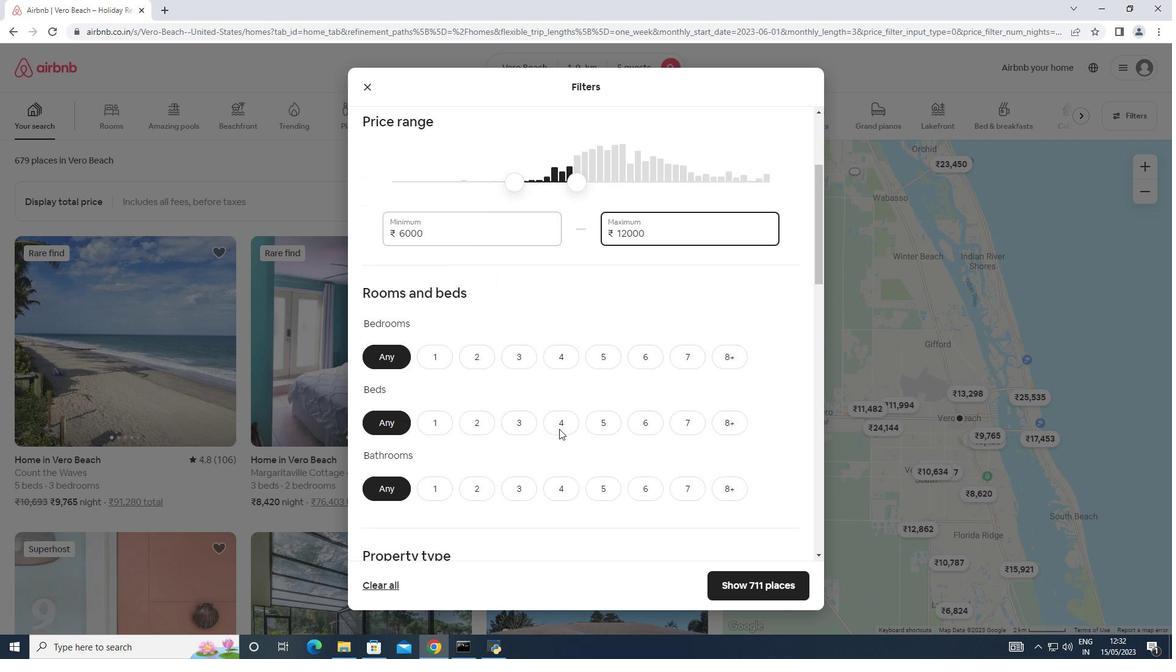 
Action: Mouse scrolled (555, 428) with delta (0, 0)
Screenshot: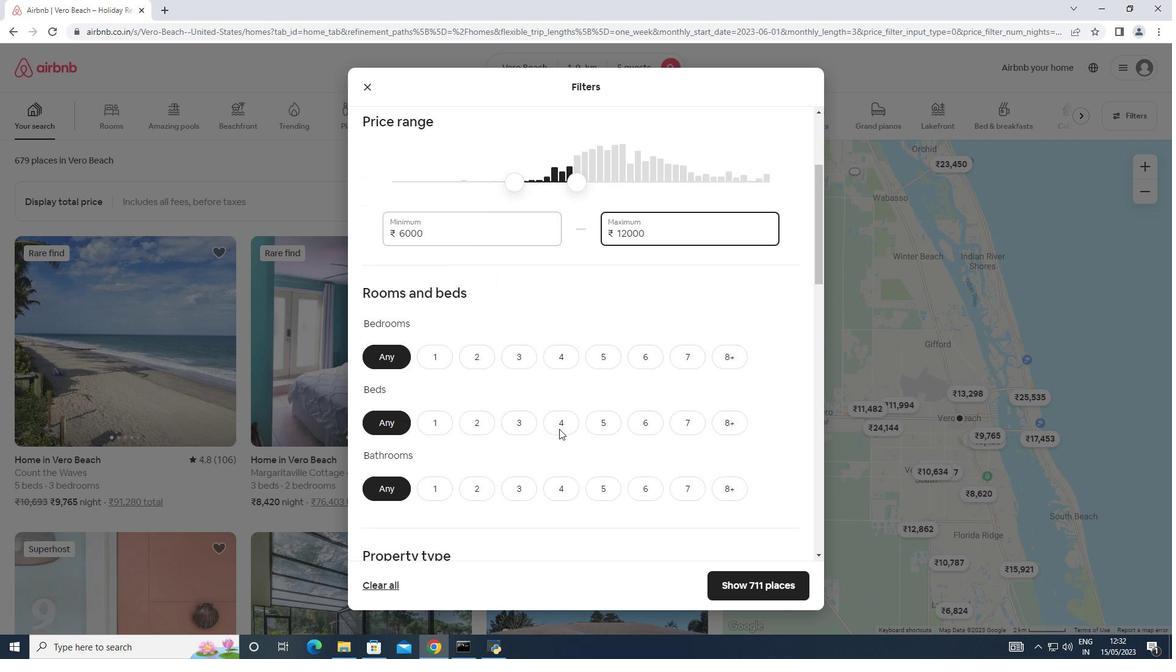 
Action: Mouse scrolled (555, 428) with delta (0, 0)
Screenshot: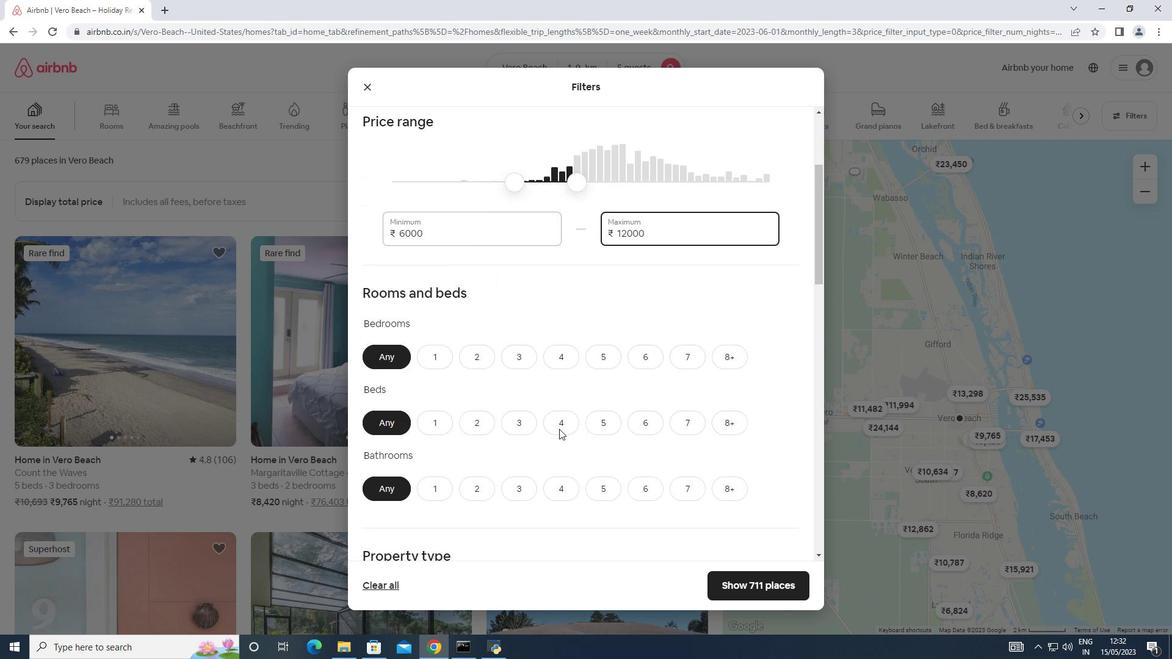 
Action: Mouse moved to (522, 235)
Screenshot: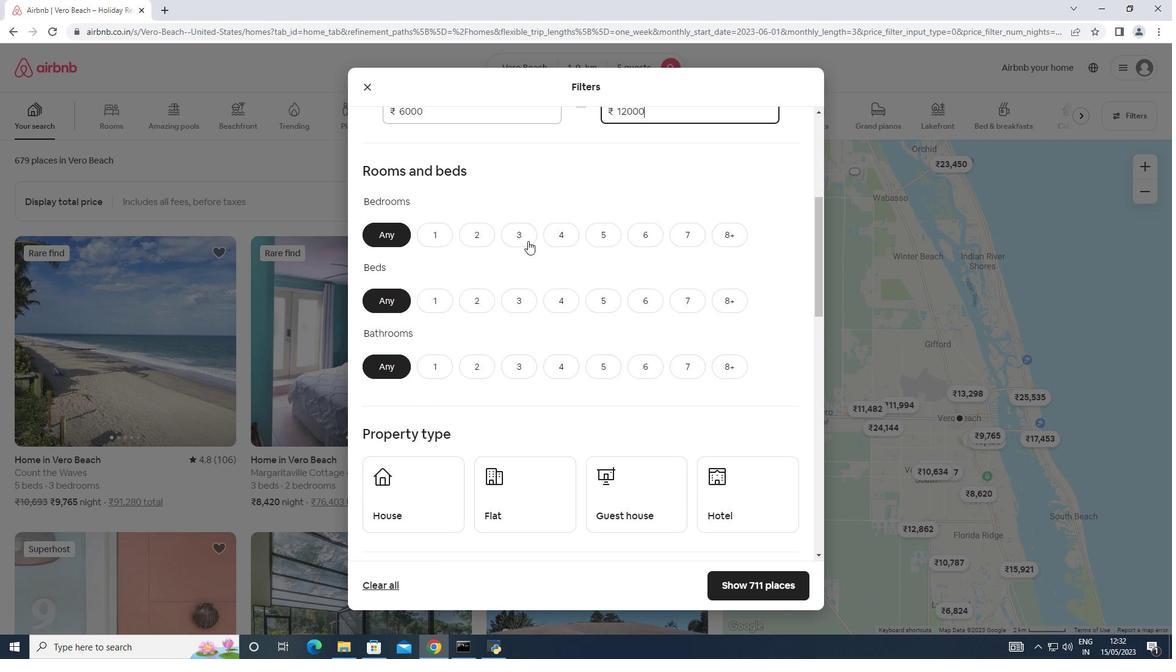 
Action: Mouse pressed left at (522, 235)
Screenshot: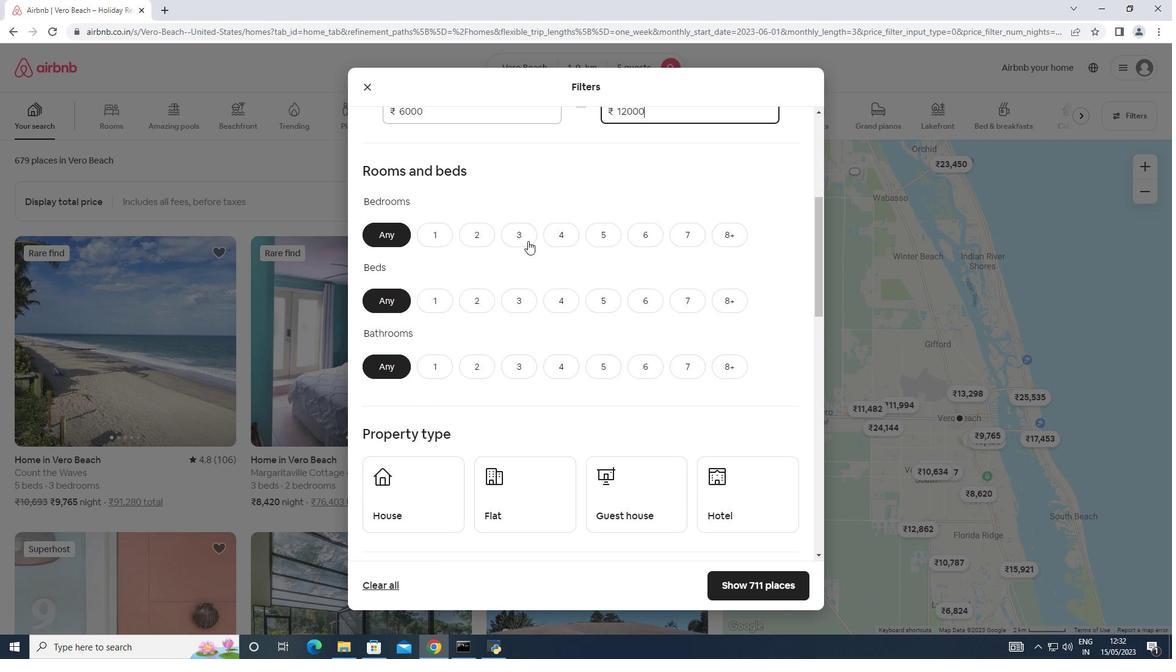 
Action: Mouse moved to (519, 293)
Screenshot: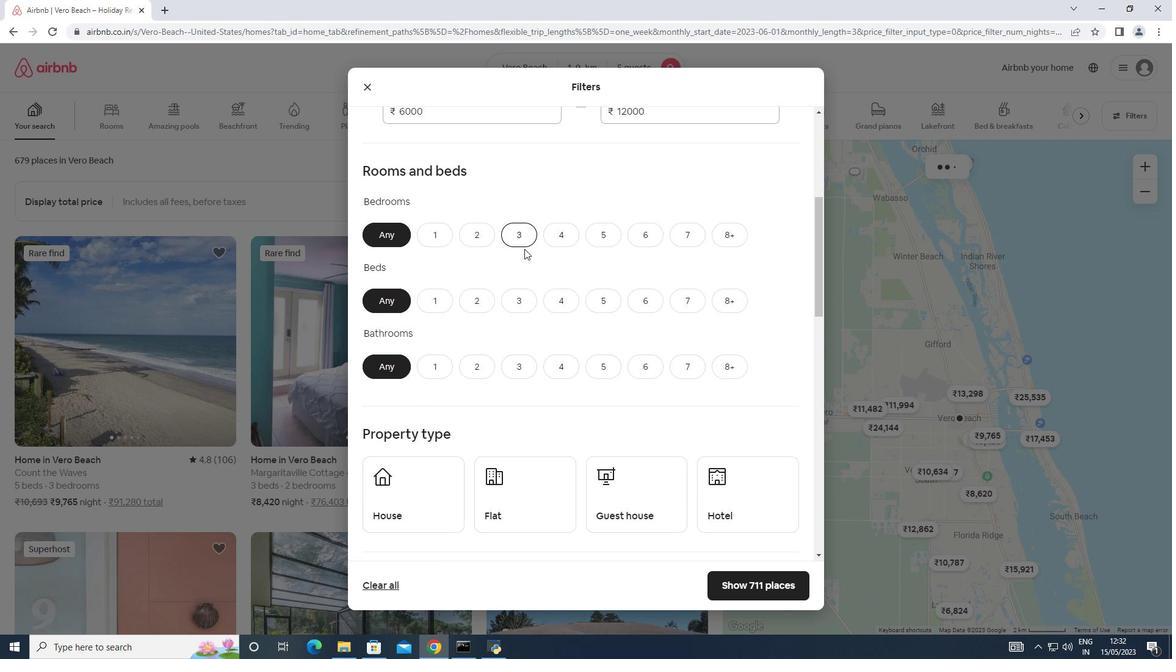 
Action: Mouse pressed left at (519, 293)
Screenshot: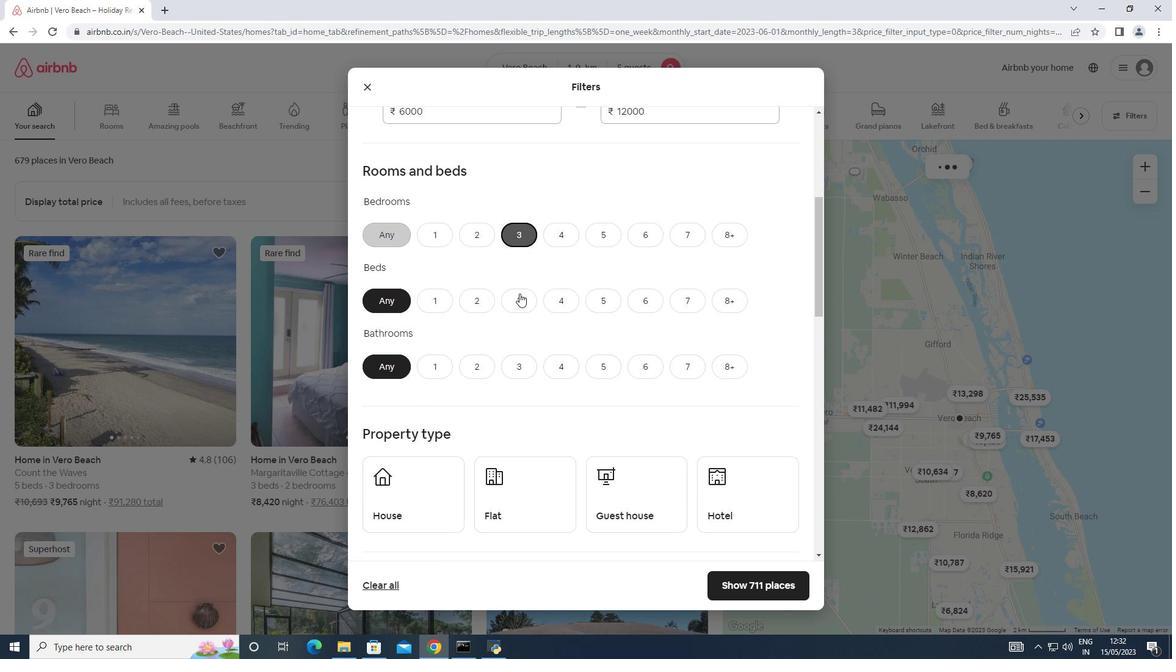 
Action: Mouse moved to (513, 360)
Screenshot: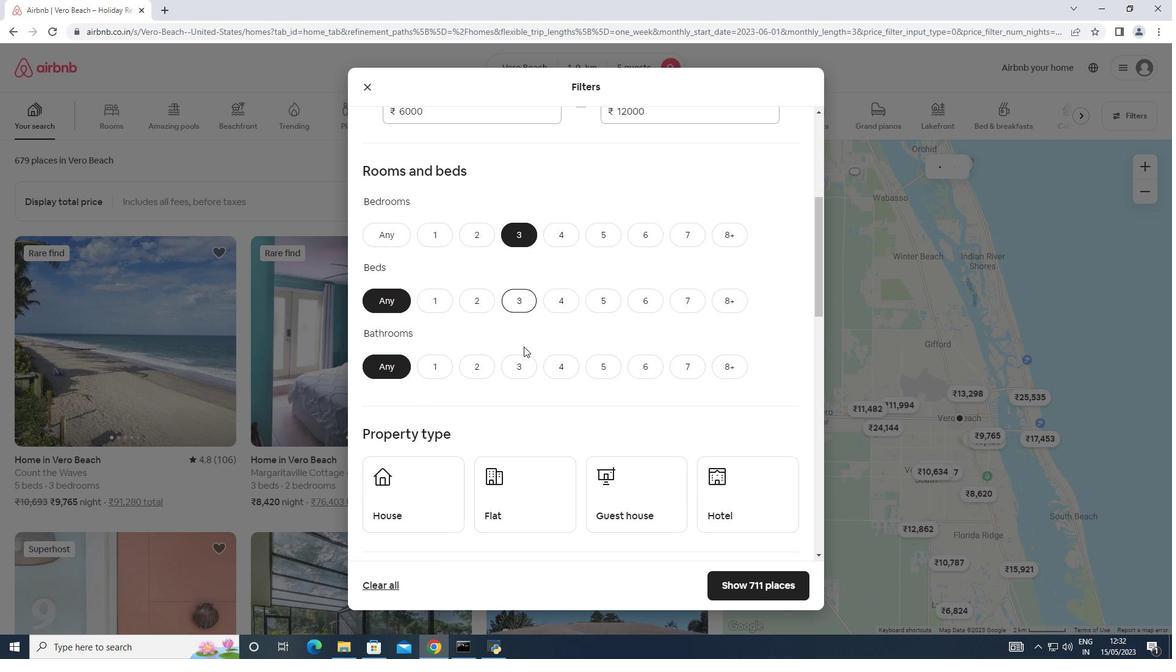 
Action: Mouse pressed left at (513, 360)
Screenshot: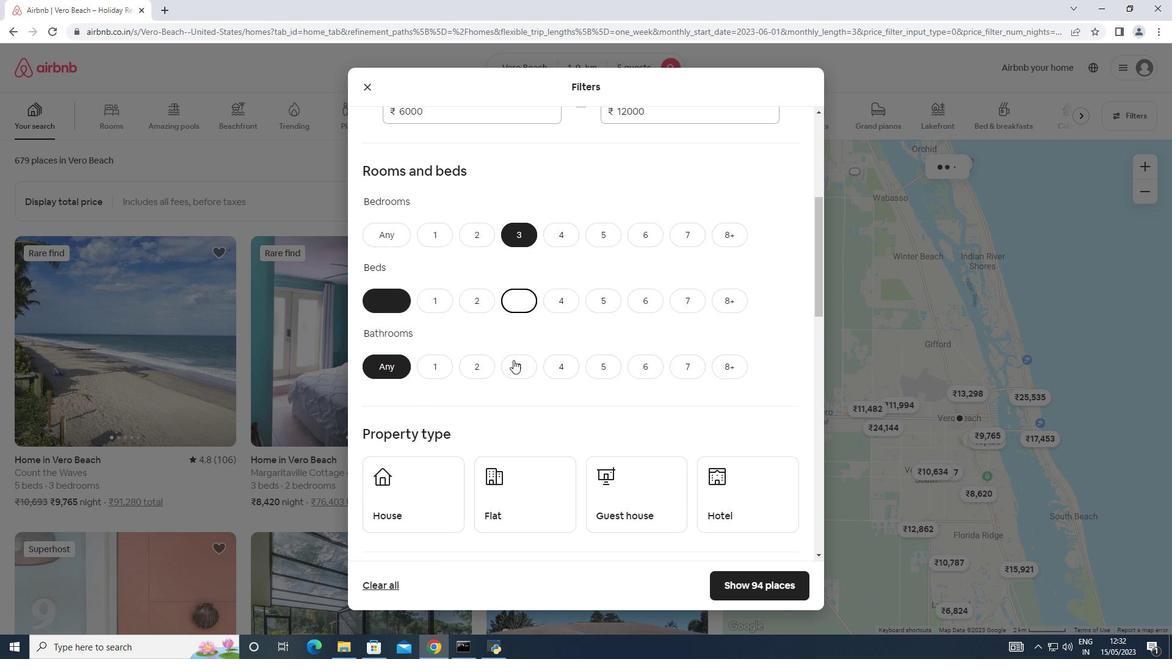 
Action: Mouse moved to (519, 296)
Screenshot: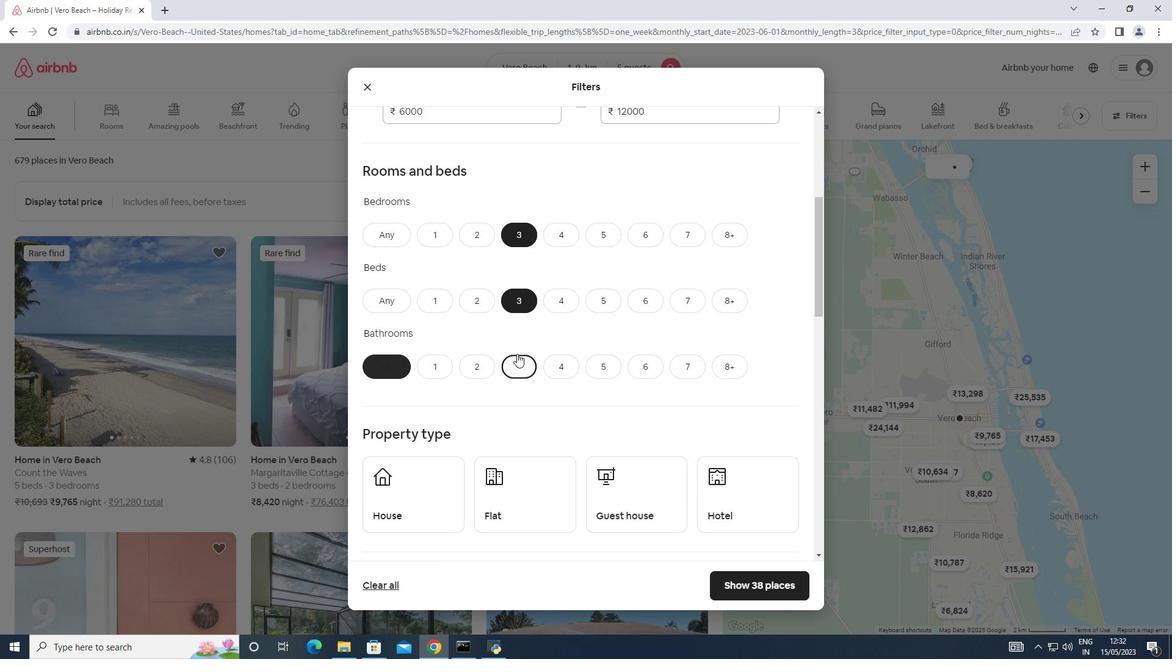 
Action: Mouse scrolled (519, 296) with delta (0, 0)
Screenshot: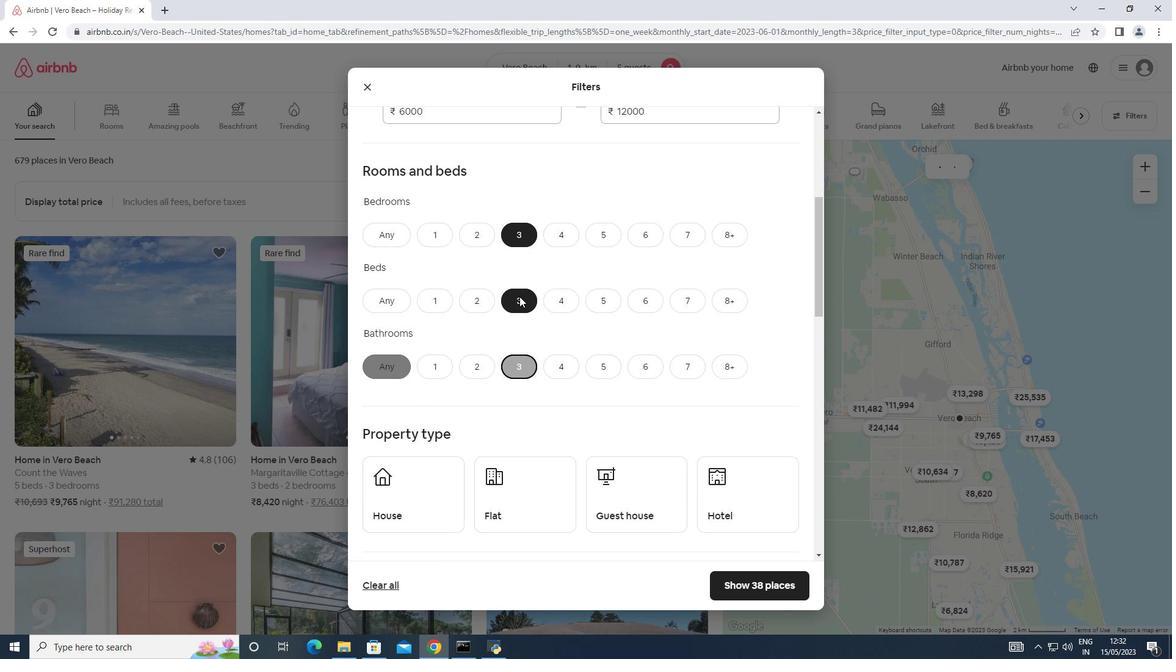 
Action: Mouse moved to (520, 296)
Screenshot: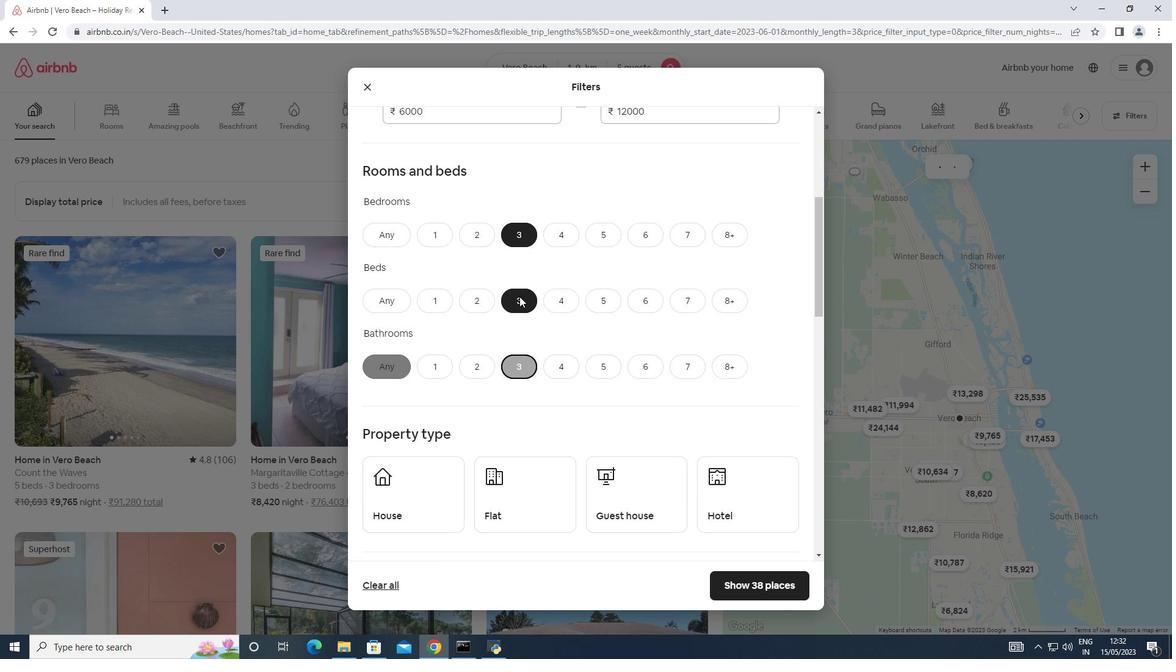 
Action: Mouse scrolled (520, 295) with delta (0, 0)
Screenshot: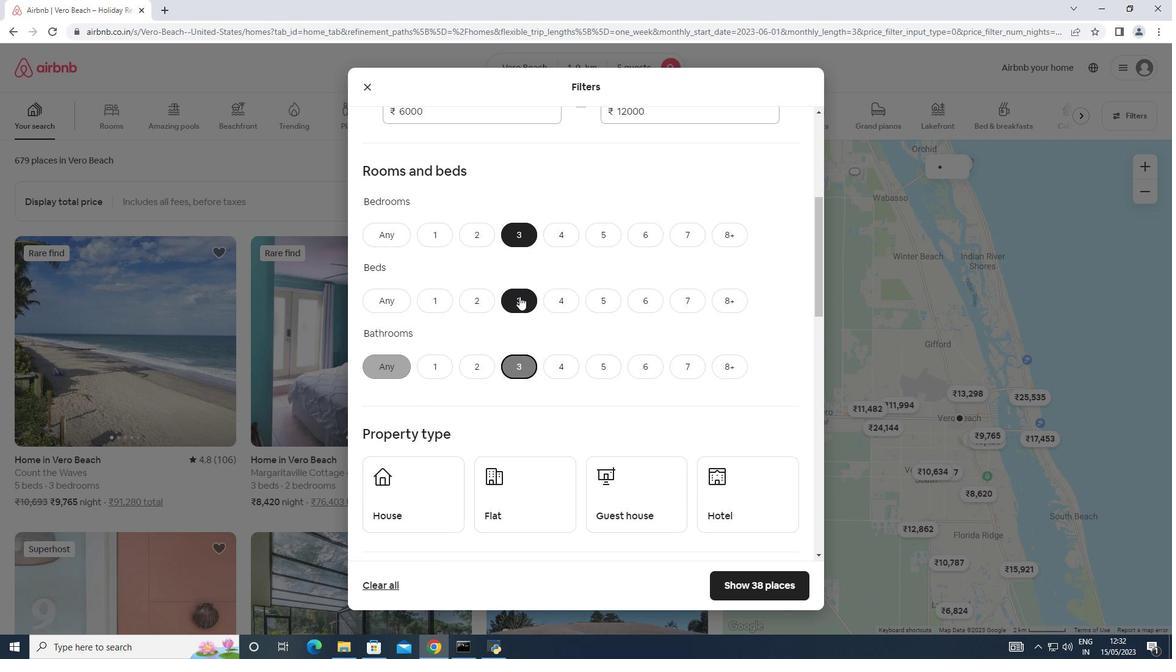 
Action: Mouse scrolled (520, 295) with delta (0, 0)
Screenshot: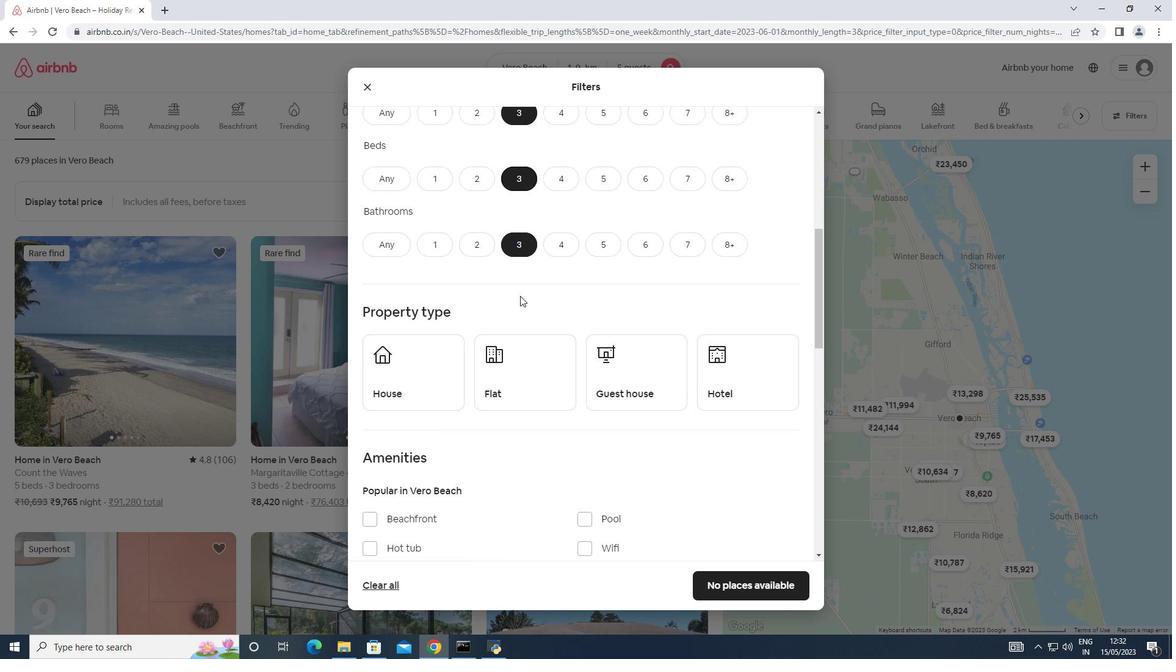 
Action: Mouse moved to (425, 312)
Screenshot: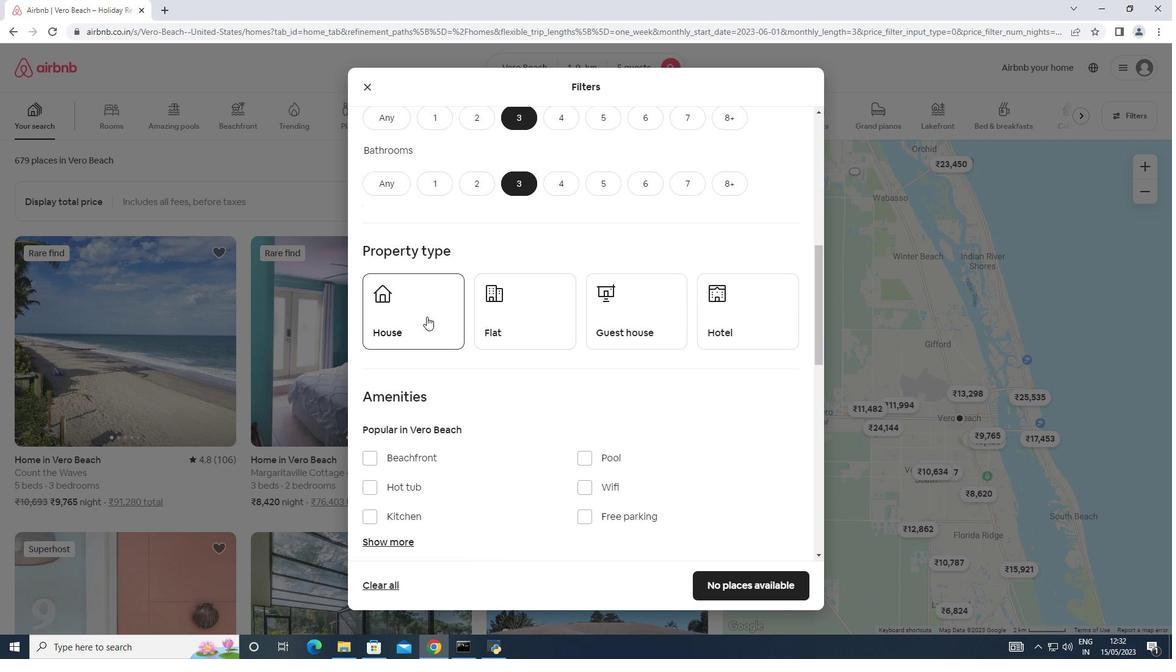 
Action: Mouse pressed left at (425, 312)
Screenshot: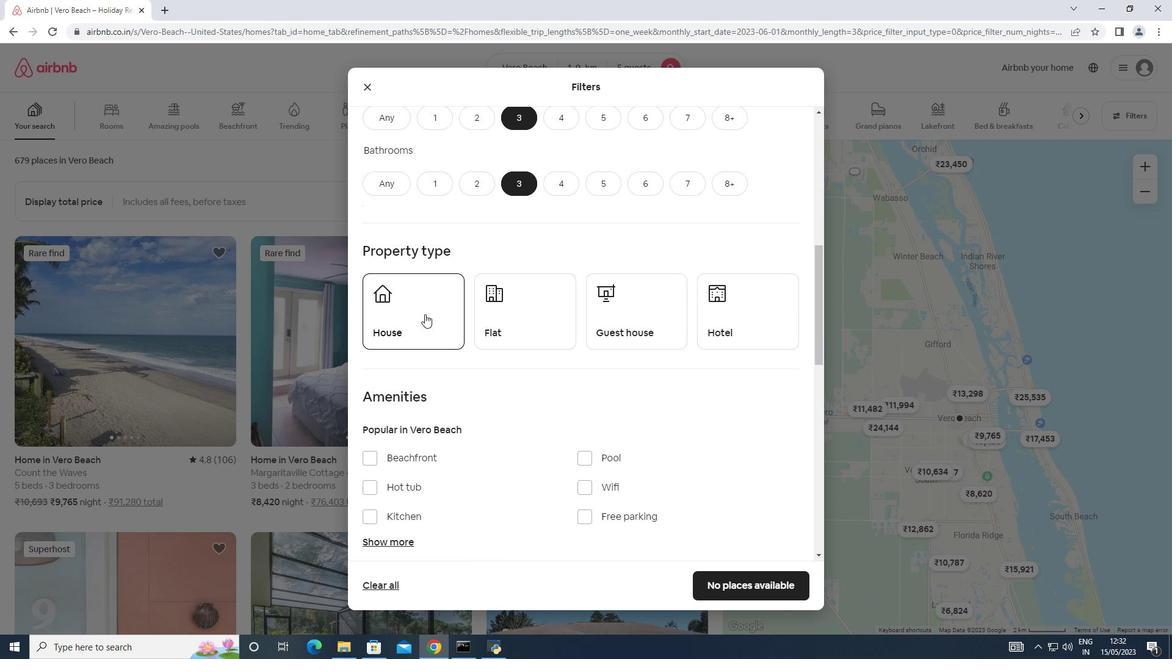 
Action: Mouse moved to (530, 310)
Screenshot: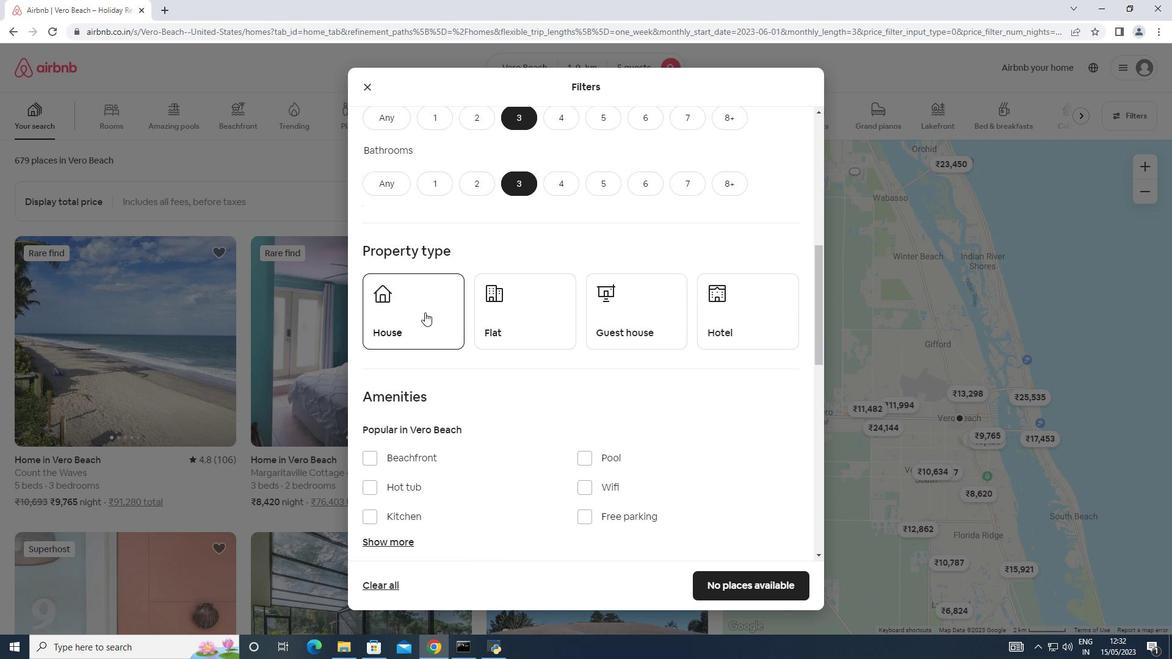 
Action: Mouse pressed left at (530, 310)
Screenshot: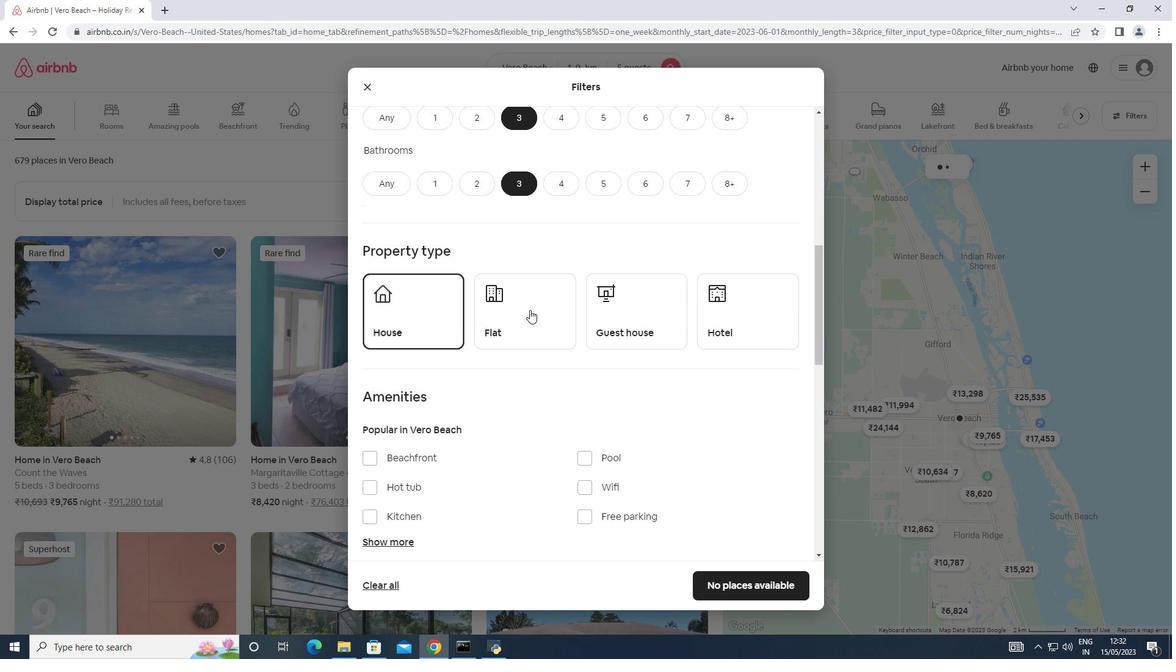 
Action: Mouse moved to (608, 311)
Screenshot: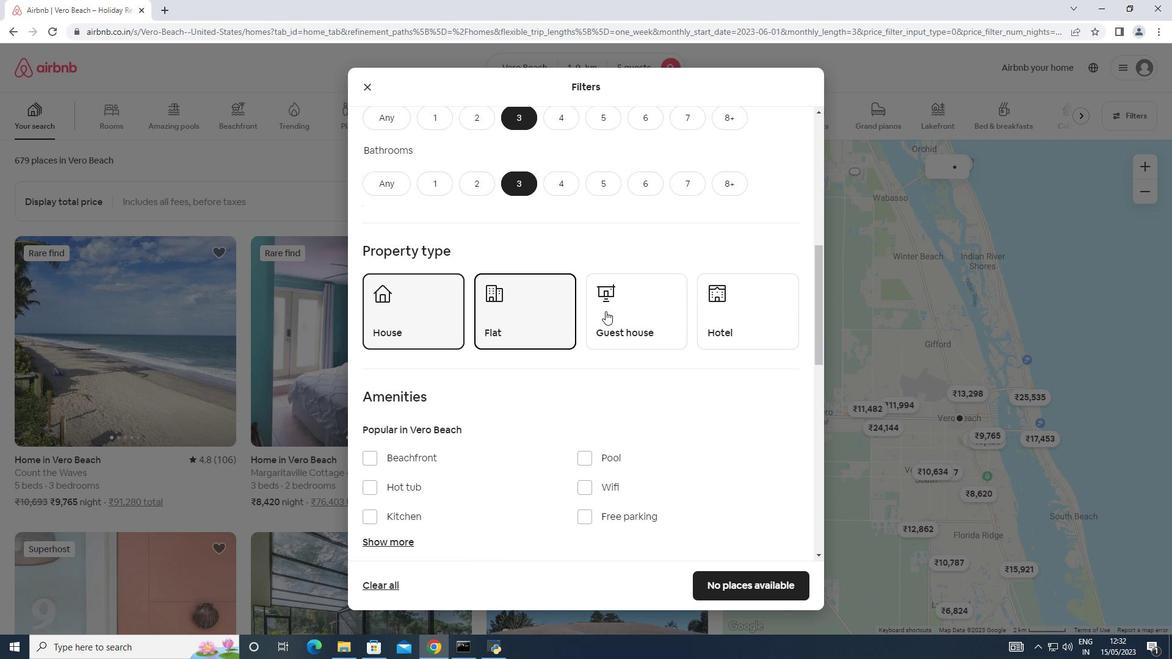 
Action: Mouse pressed left at (608, 311)
Screenshot: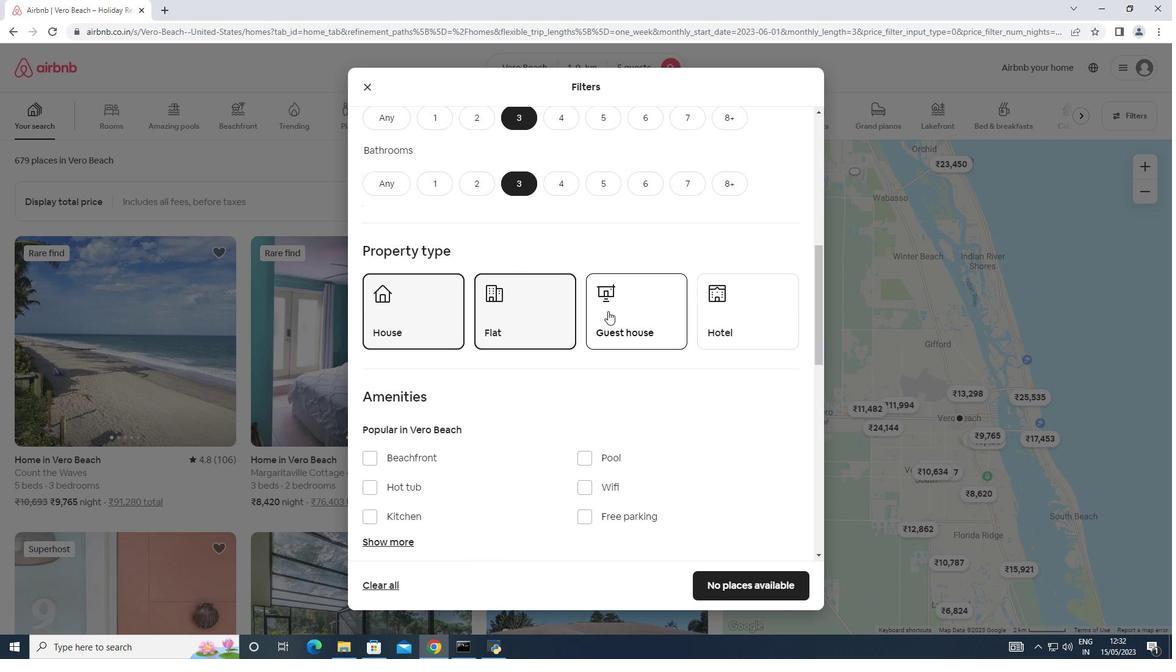 
Action: Mouse moved to (605, 312)
Screenshot: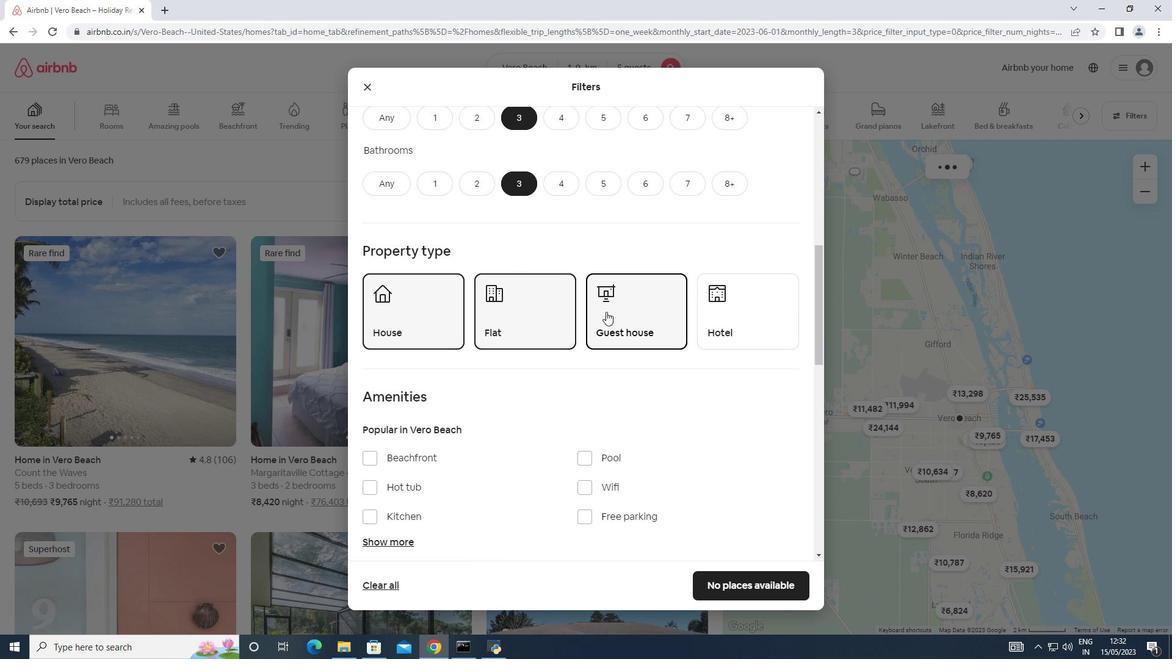 
Action: Mouse scrolled (605, 312) with delta (0, 0)
Screenshot: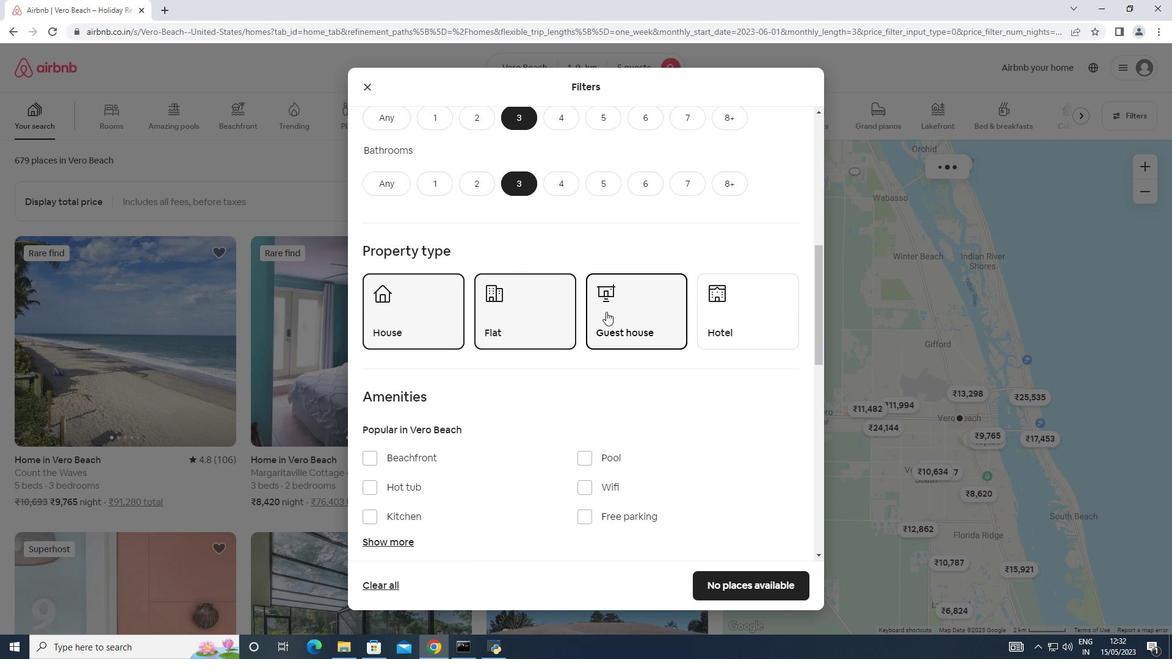 
Action: Mouse scrolled (605, 312) with delta (0, 0)
Screenshot: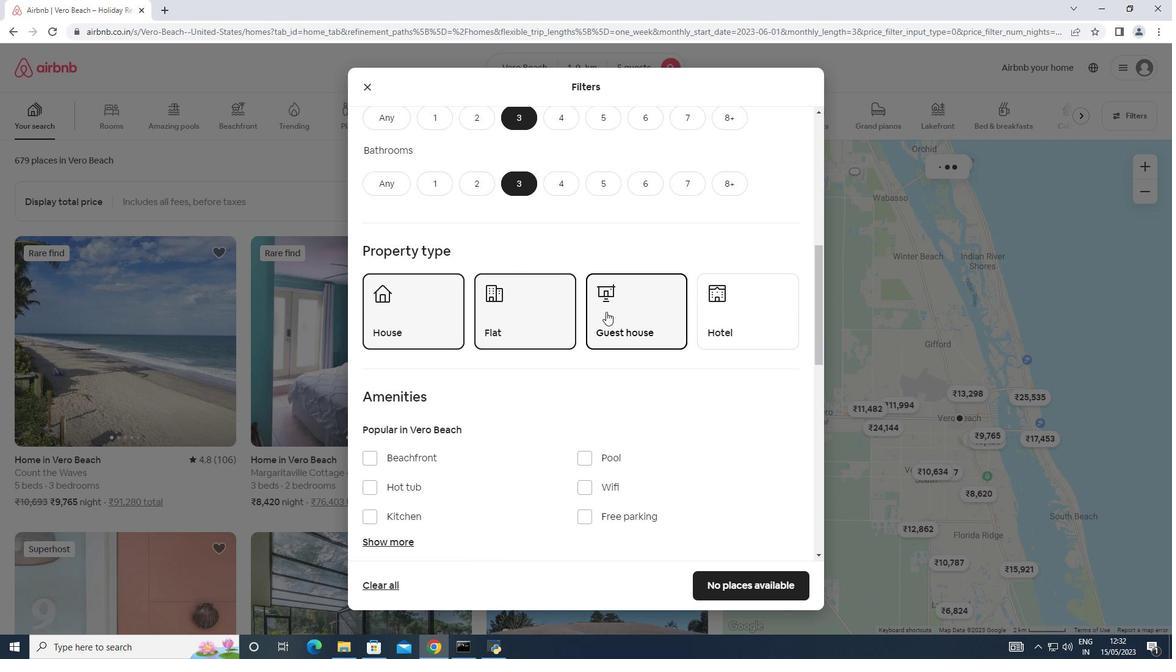 
Action: Mouse scrolled (605, 312) with delta (0, 0)
Screenshot: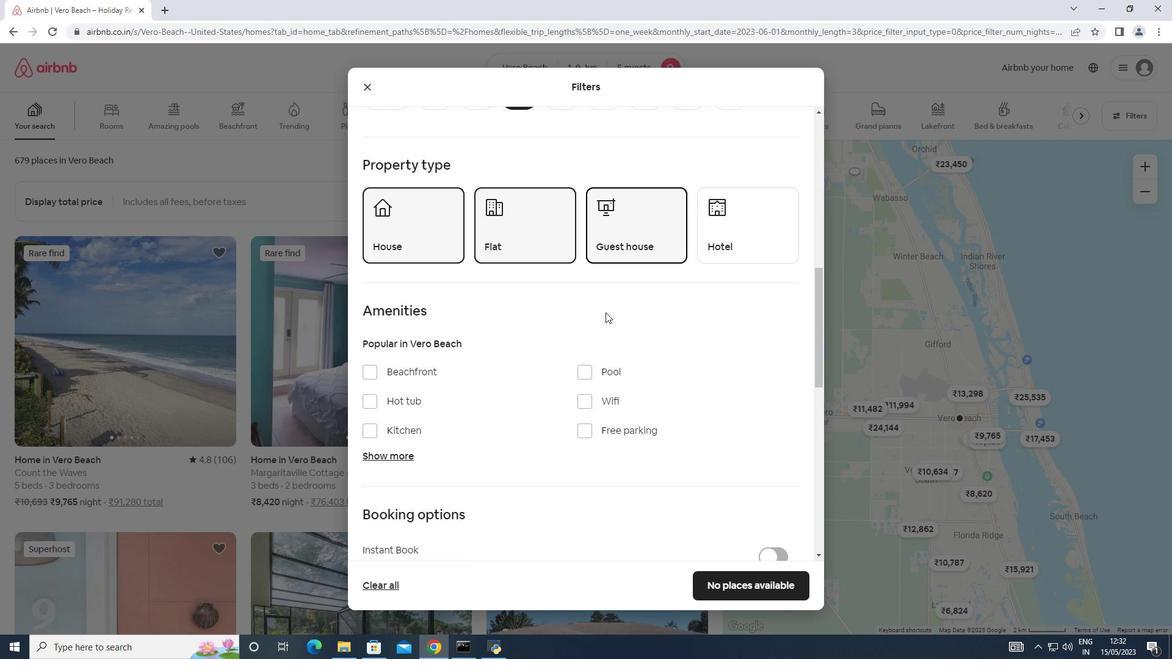 
Action: Mouse scrolled (605, 312) with delta (0, 0)
Screenshot: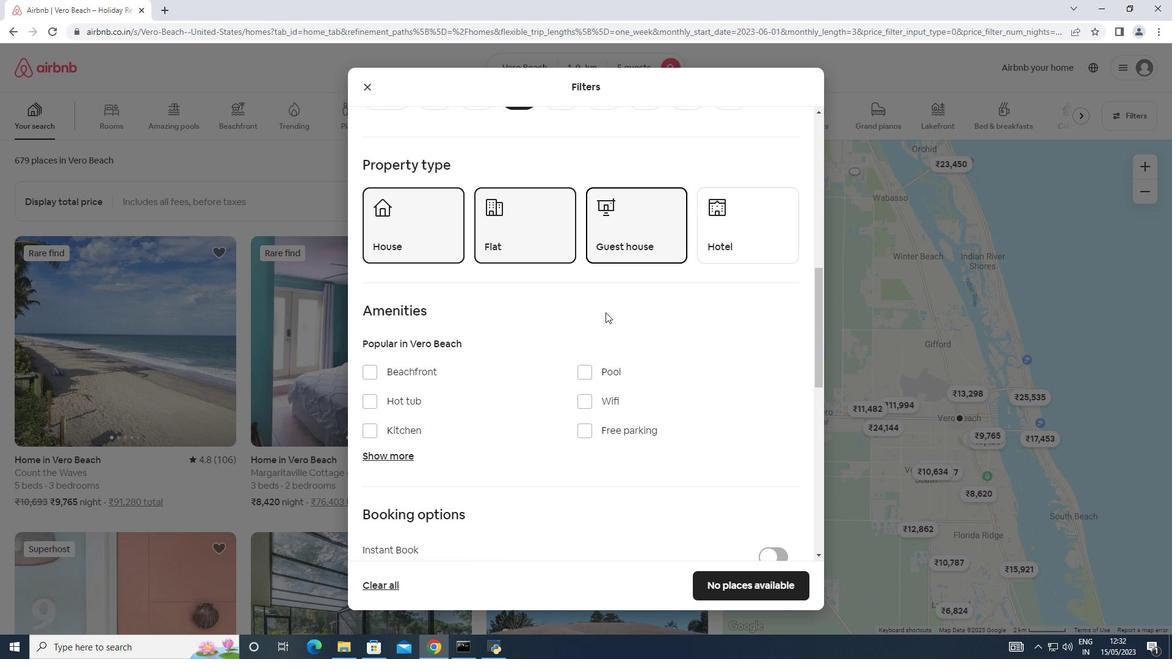 
Action: Mouse moved to (727, 374)
Screenshot: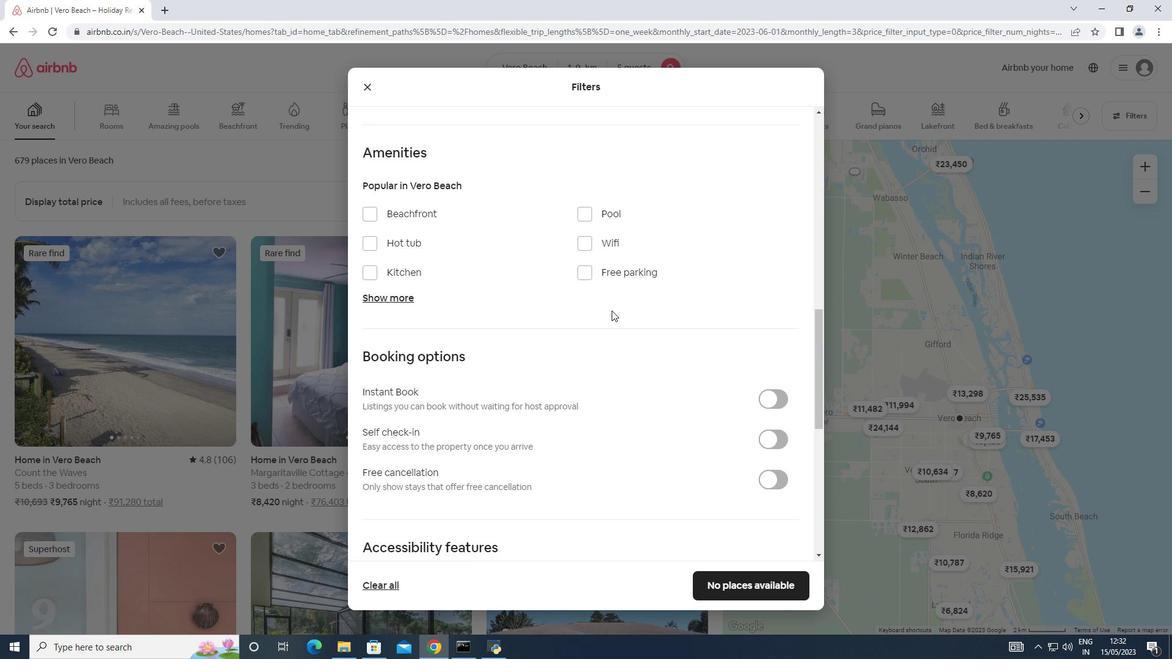
Action: Mouse scrolled (727, 373) with delta (0, 0)
Screenshot: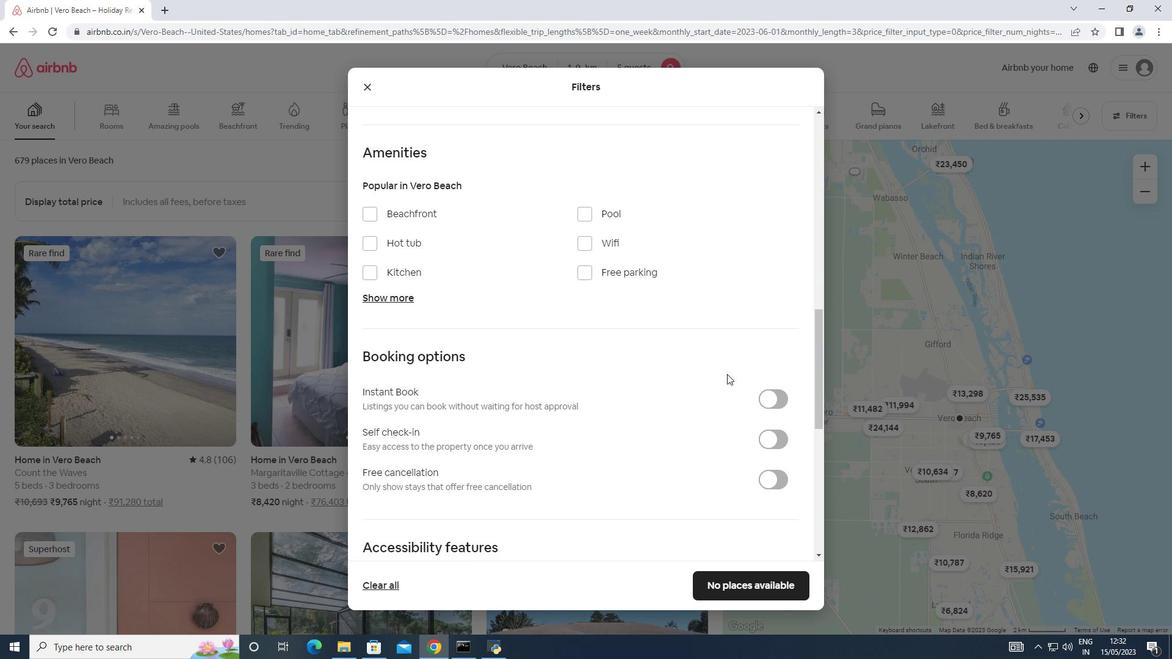 
Action: Mouse moved to (775, 381)
Screenshot: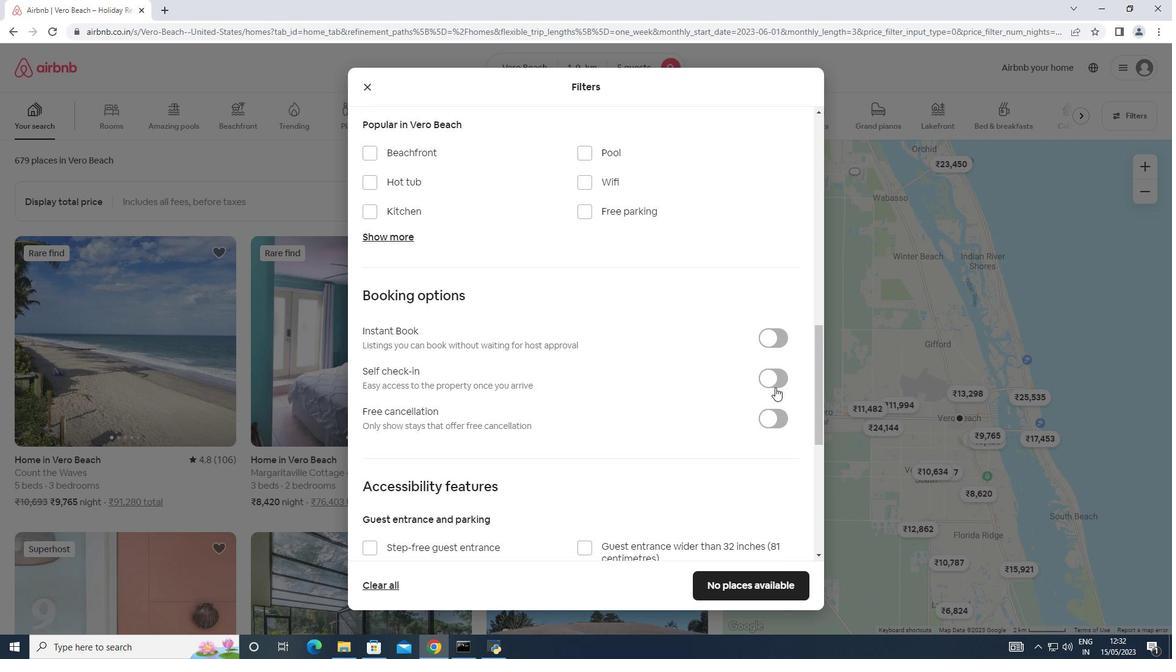 
Action: Mouse pressed left at (775, 381)
Screenshot: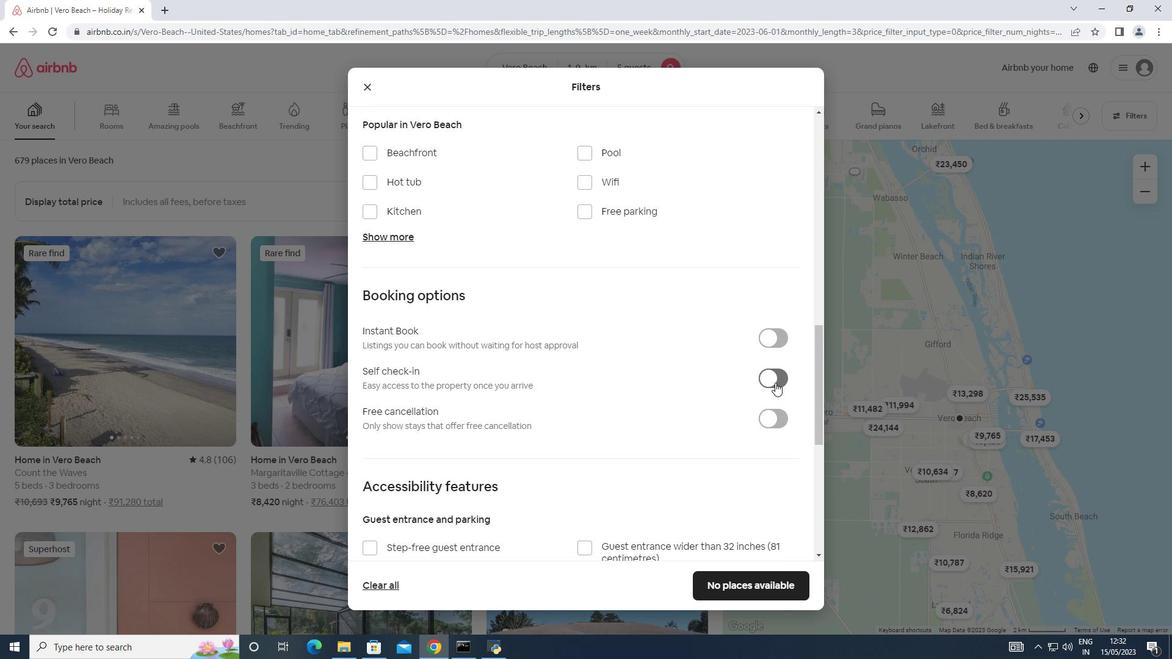
Action: Mouse moved to (341, 351)
Screenshot: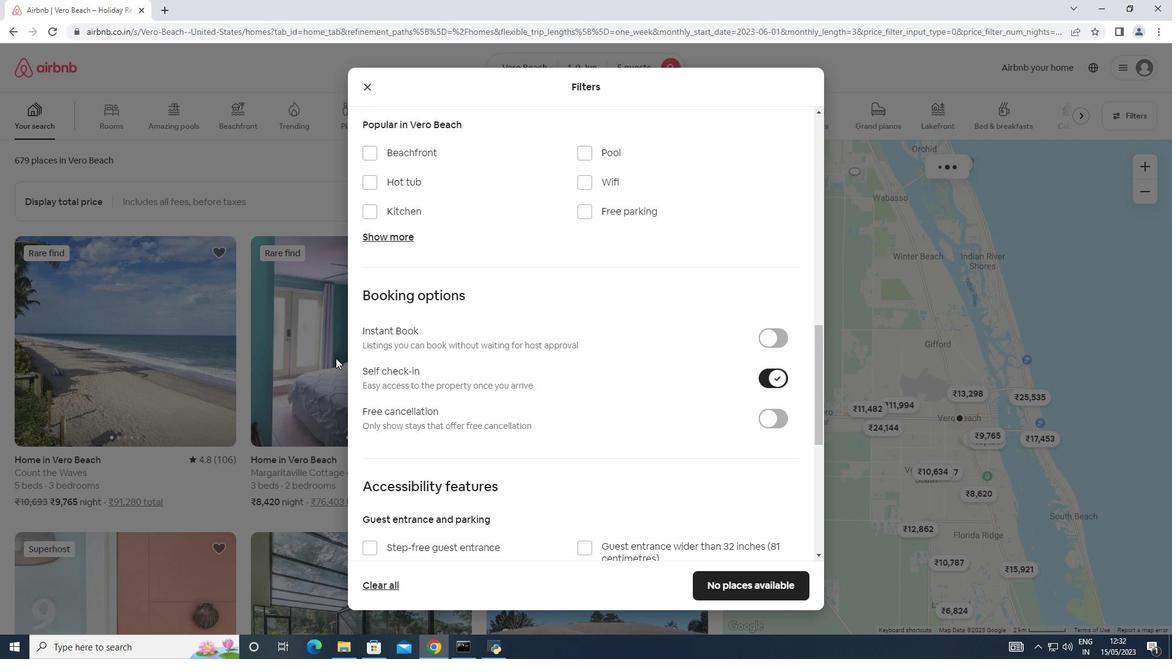 
Action: Mouse scrolled (341, 350) with delta (0, 0)
Screenshot: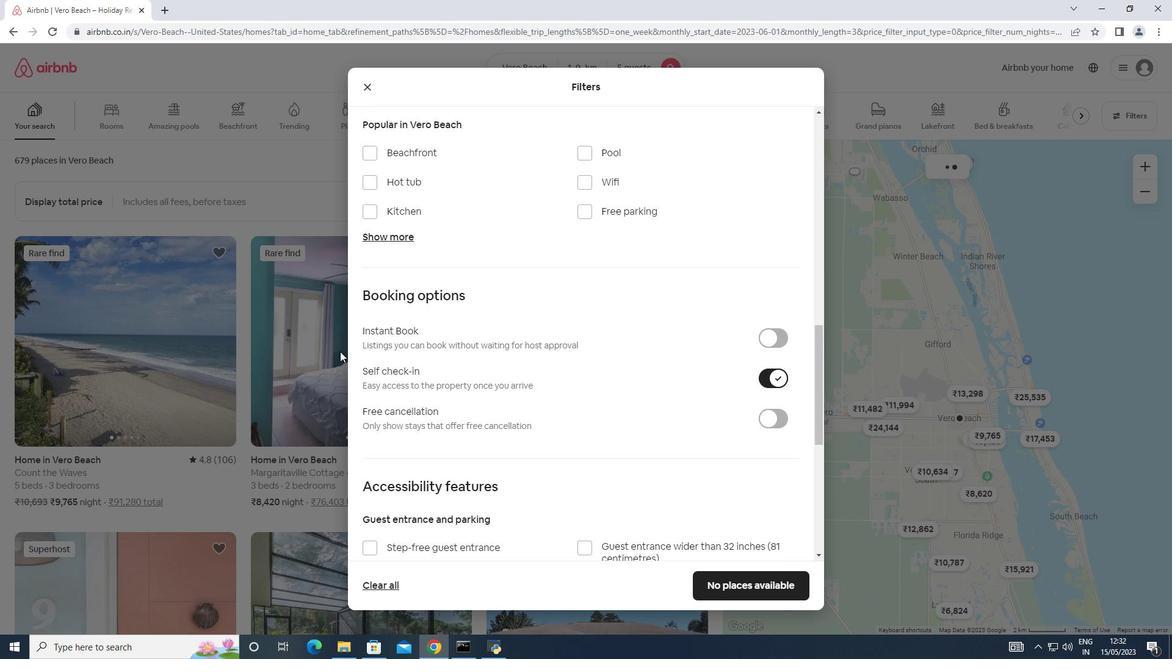 
Action: Mouse scrolled (341, 350) with delta (0, 0)
Screenshot: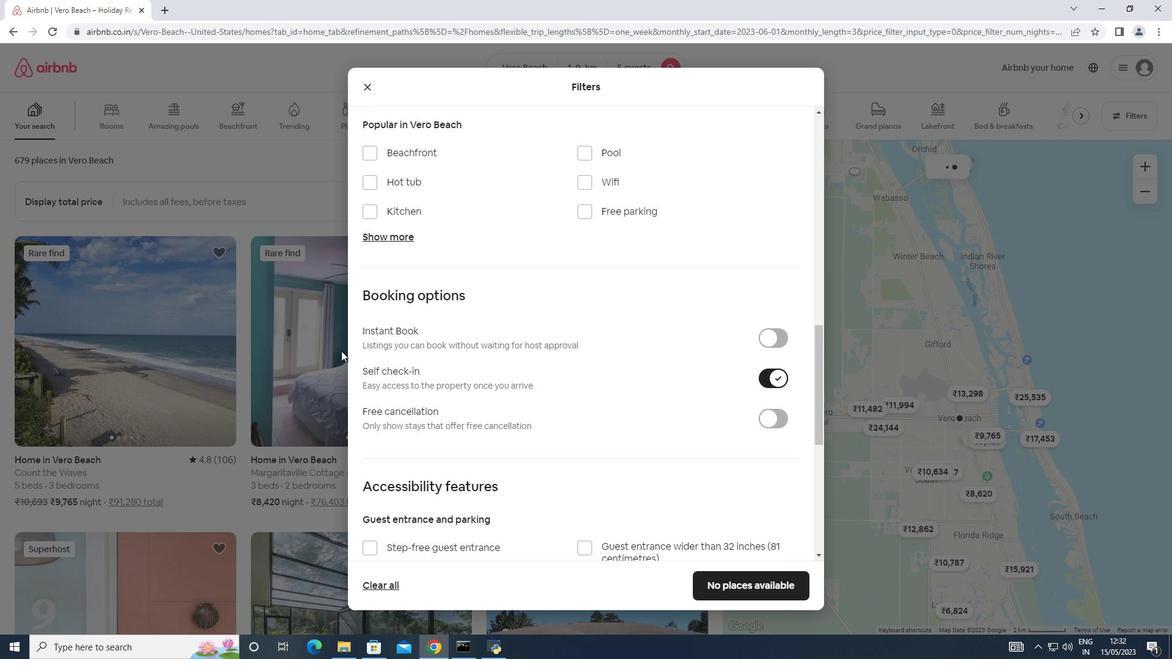 
Action: Mouse scrolled (341, 350) with delta (0, 0)
Screenshot: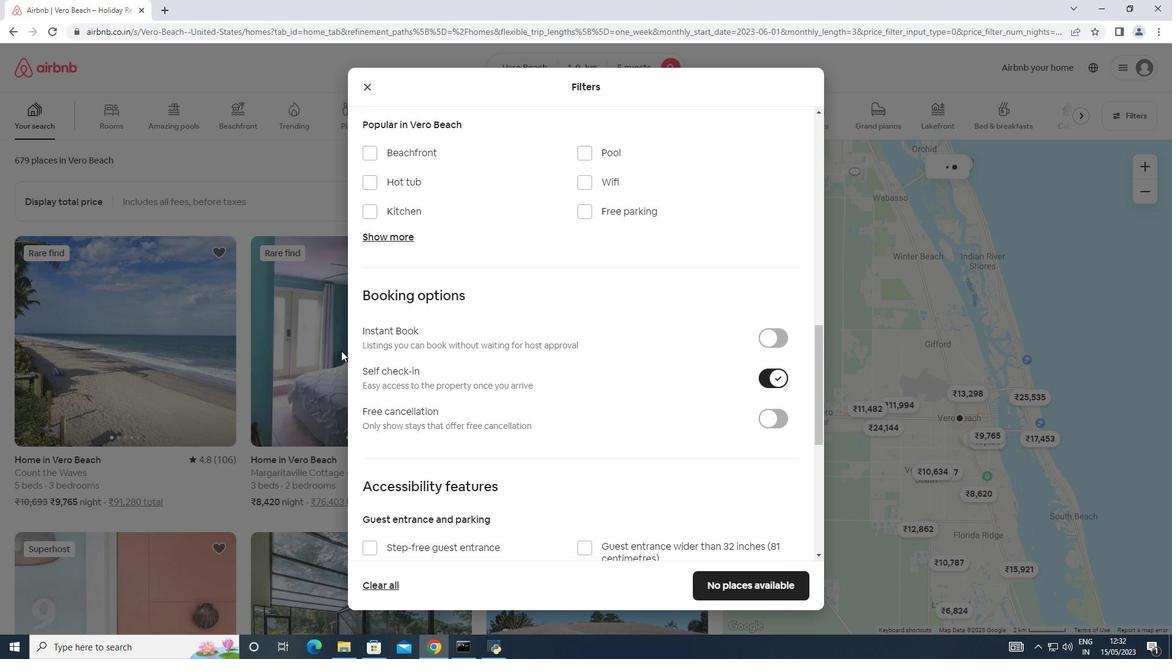 
Action: Mouse scrolled (341, 350) with delta (0, 0)
Screenshot: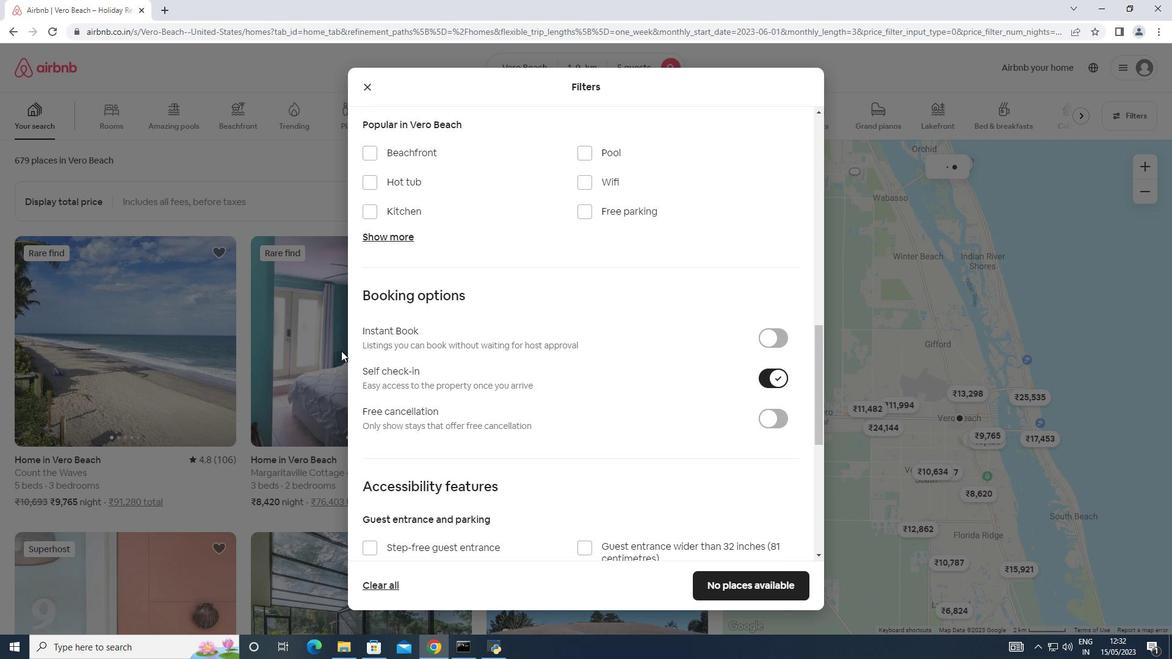 
Action: Mouse moved to (410, 350)
Screenshot: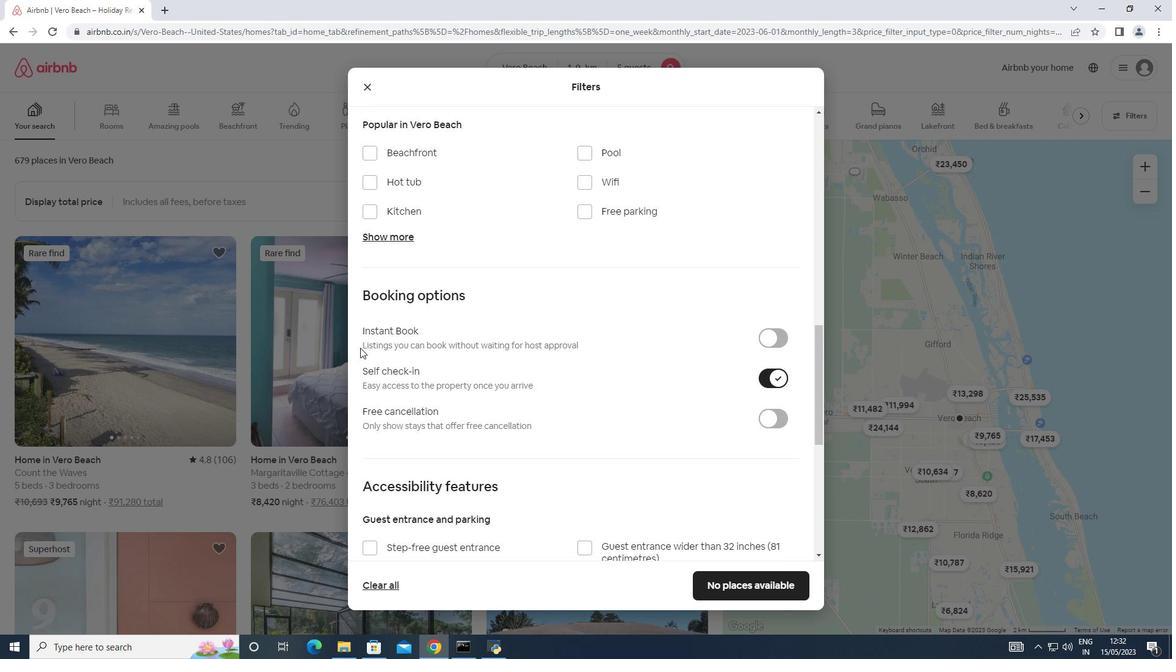 
Action: Mouse scrolled (410, 349) with delta (0, 0)
Screenshot: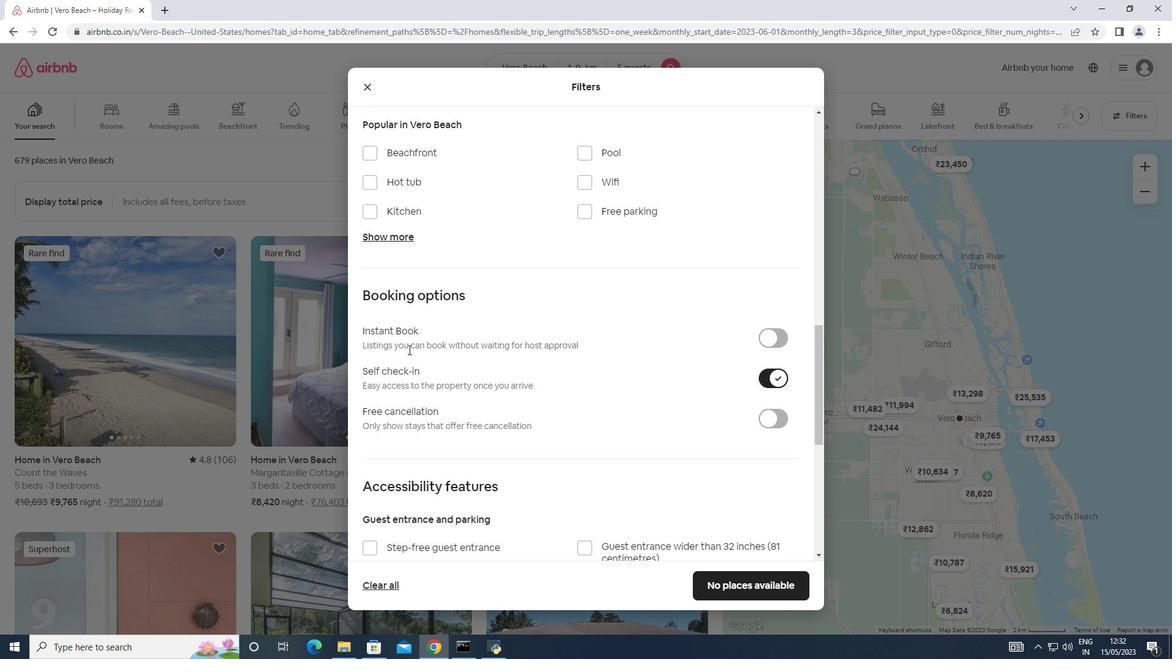 
Action: Mouse scrolled (410, 349) with delta (0, 0)
Screenshot: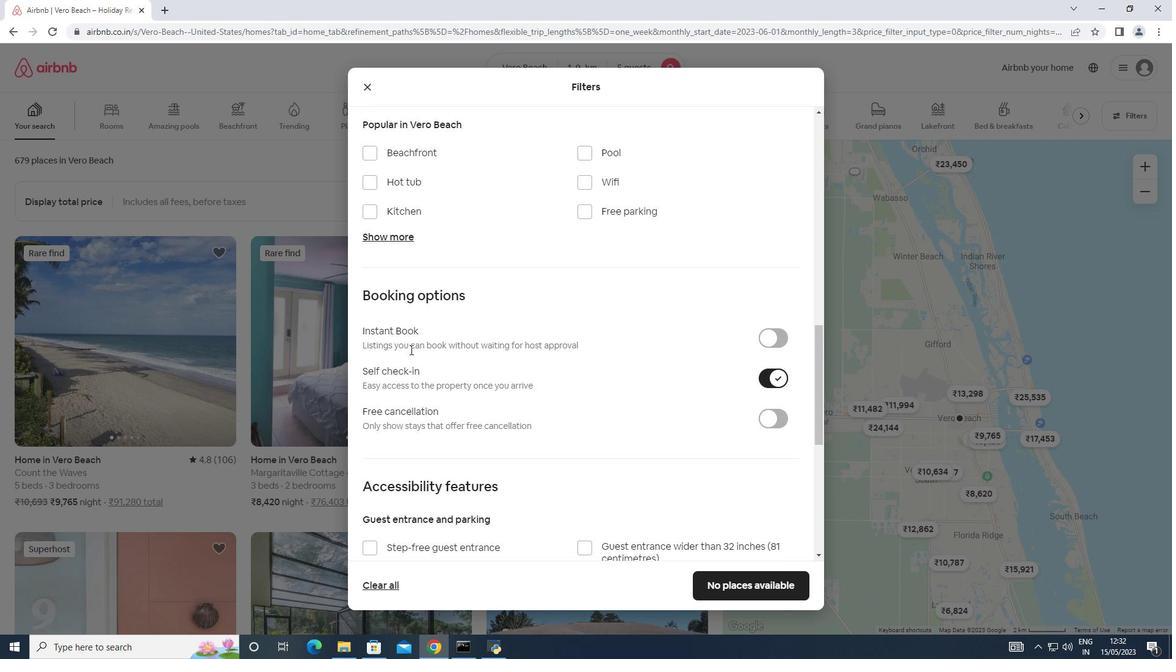 
Action: Mouse scrolled (410, 349) with delta (0, 0)
Screenshot: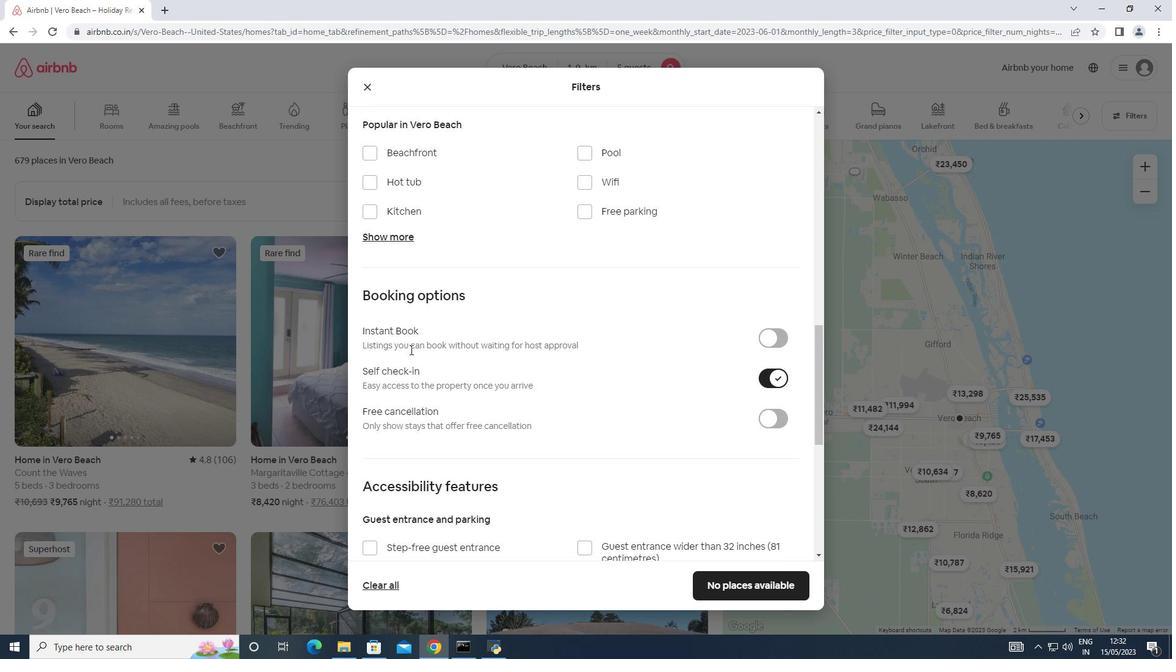 
Action: Mouse scrolled (410, 349) with delta (0, 0)
Screenshot: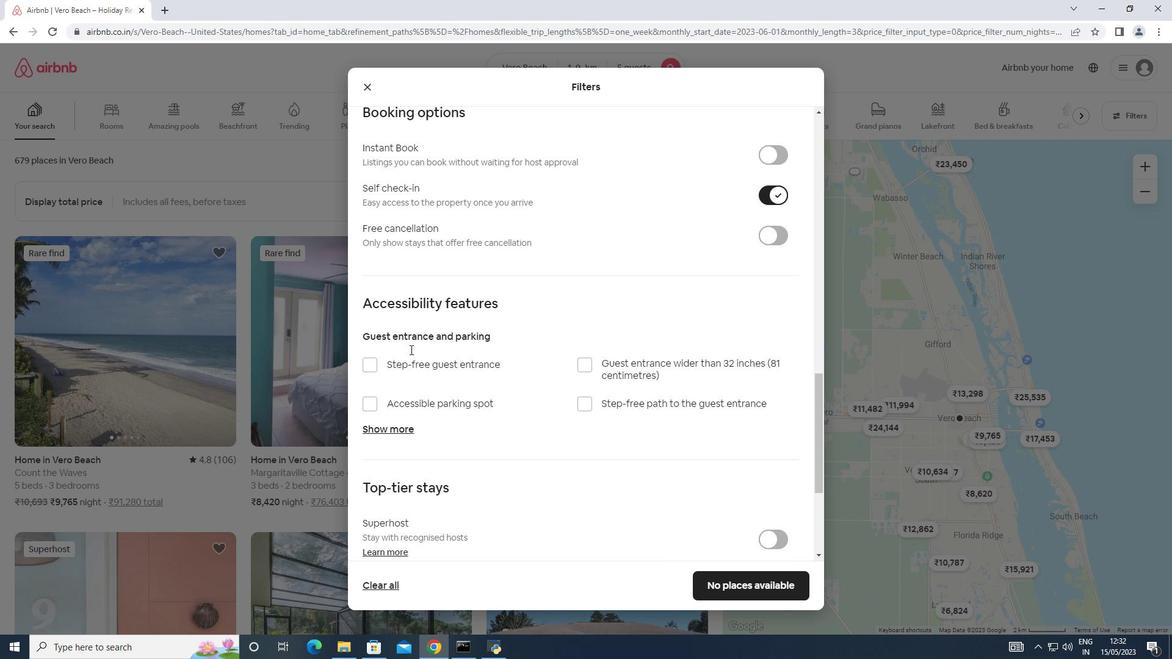 
Action: Mouse scrolled (410, 349) with delta (0, 0)
Screenshot: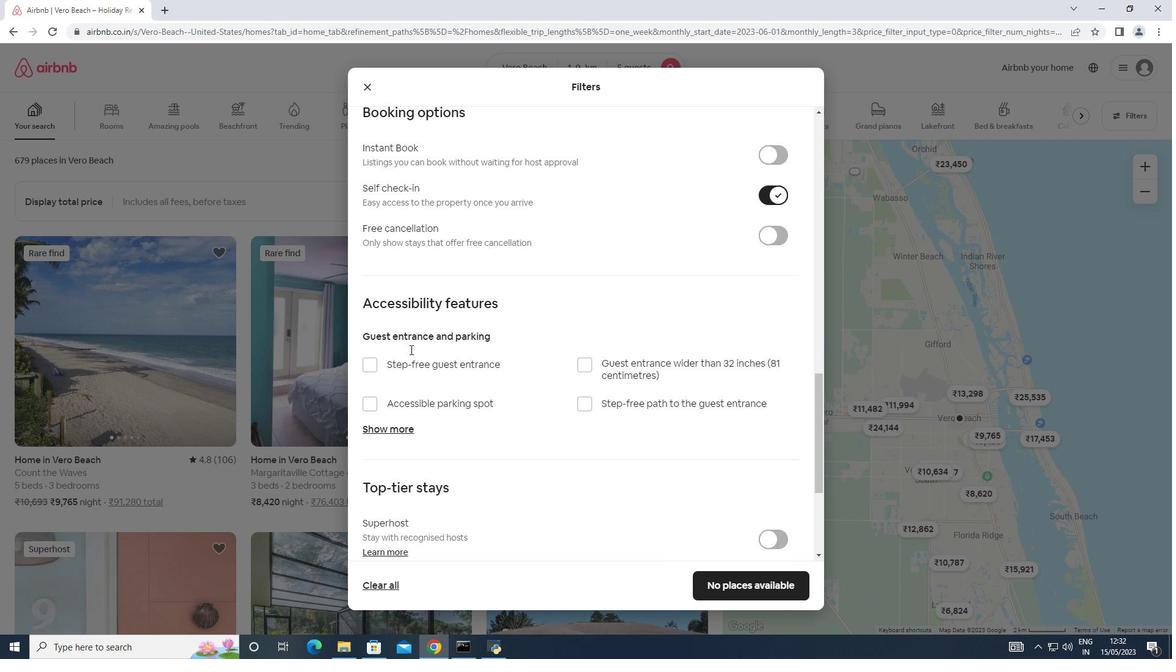 
Action: Mouse scrolled (410, 349) with delta (0, 0)
Screenshot: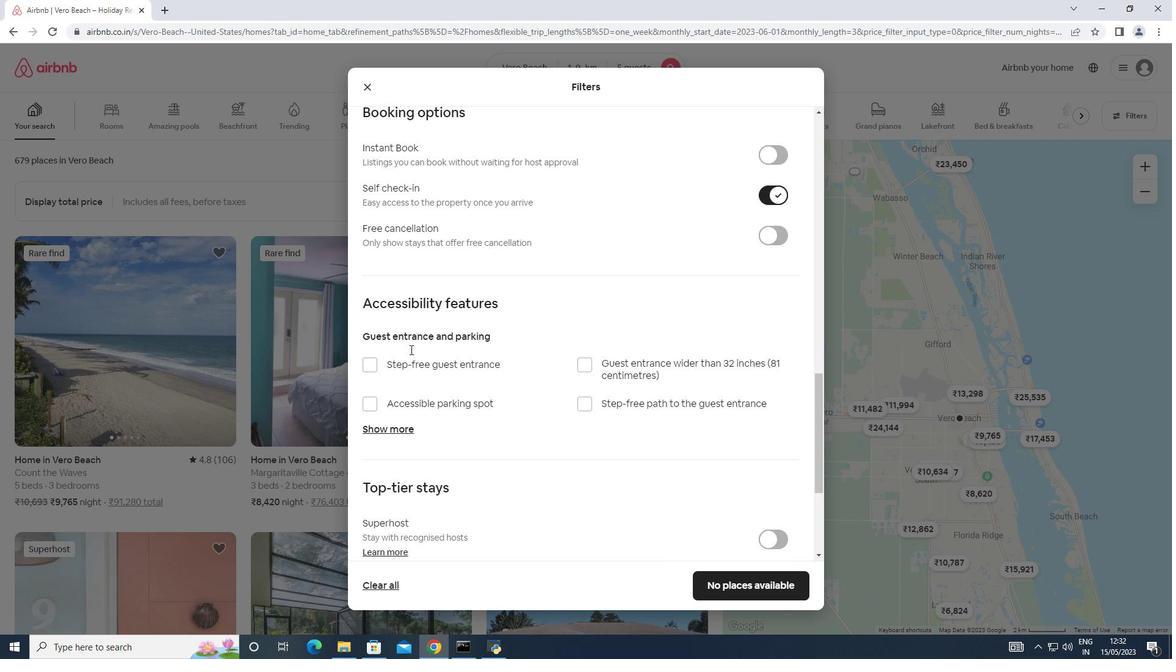
Action: Mouse moved to (391, 511)
Screenshot: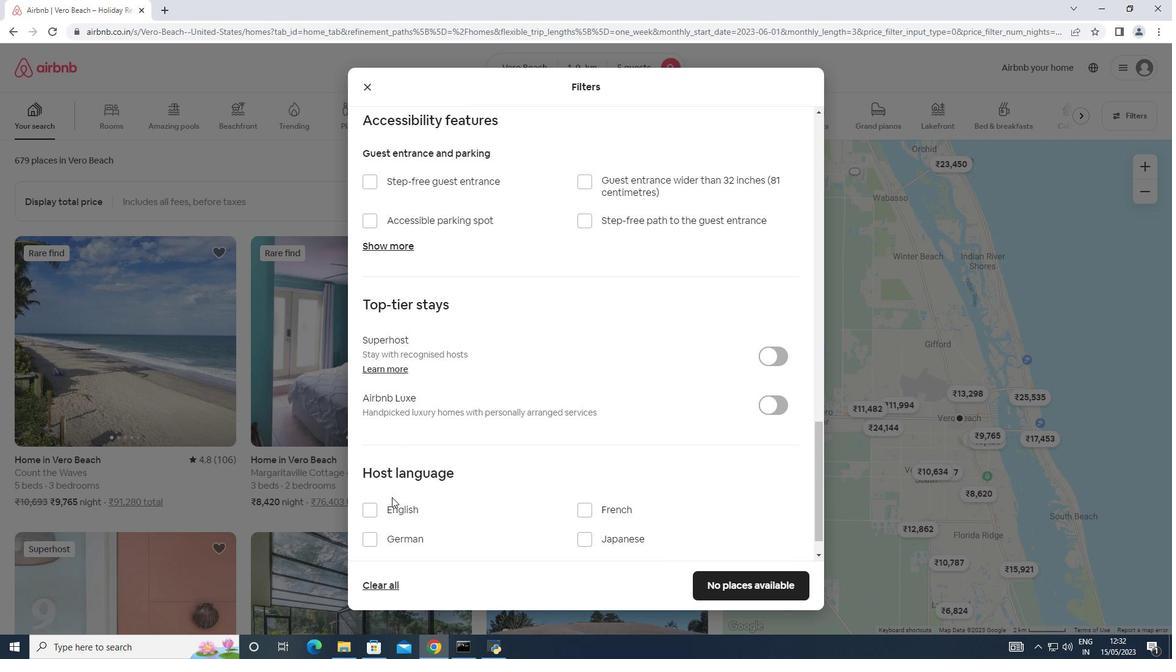 
Action: Mouse pressed left at (391, 511)
Screenshot: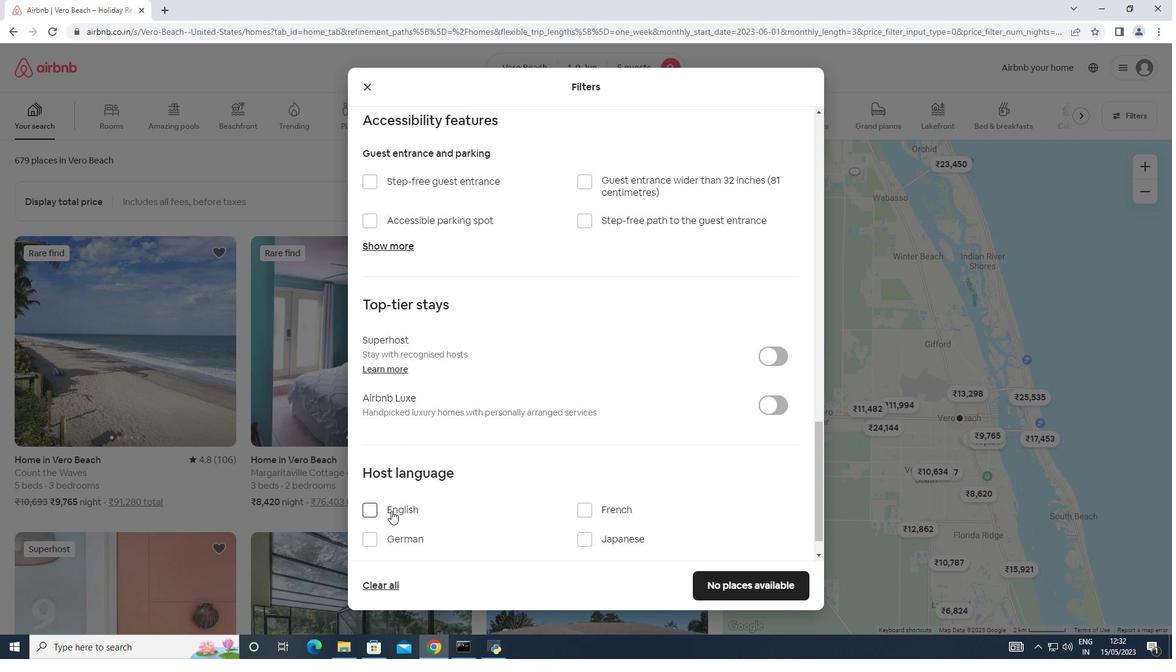 
Action: Mouse moved to (703, 583)
Screenshot: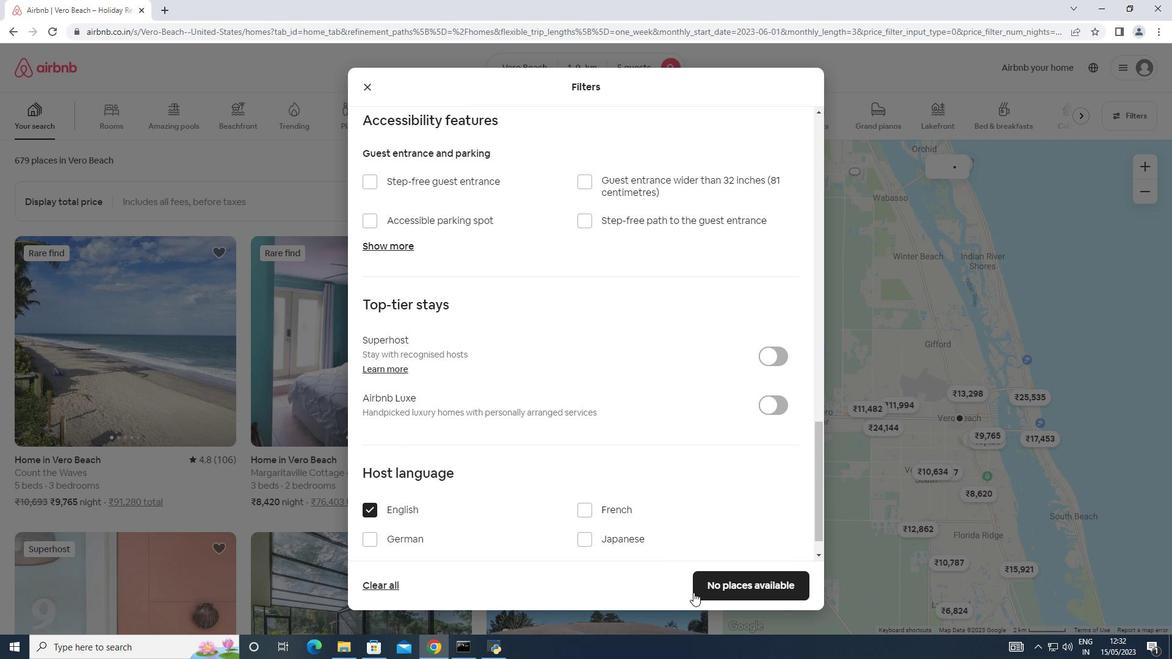
Action: Mouse pressed left at (703, 583)
Screenshot: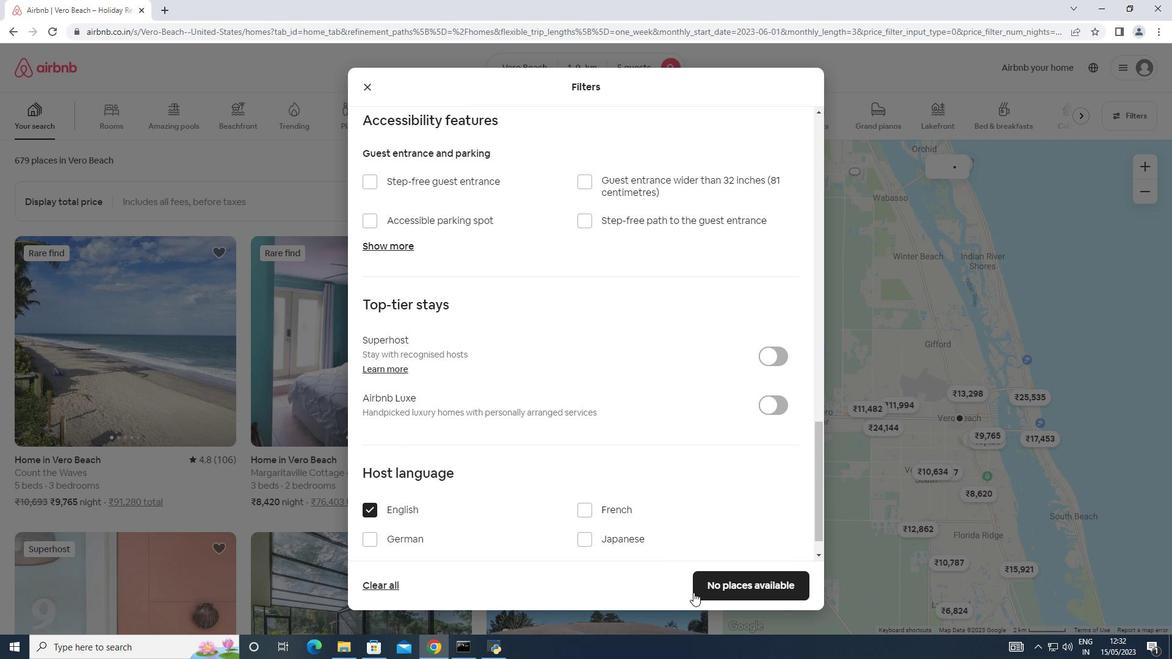 
Action: Mouse moved to (607, 634)
Screenshot: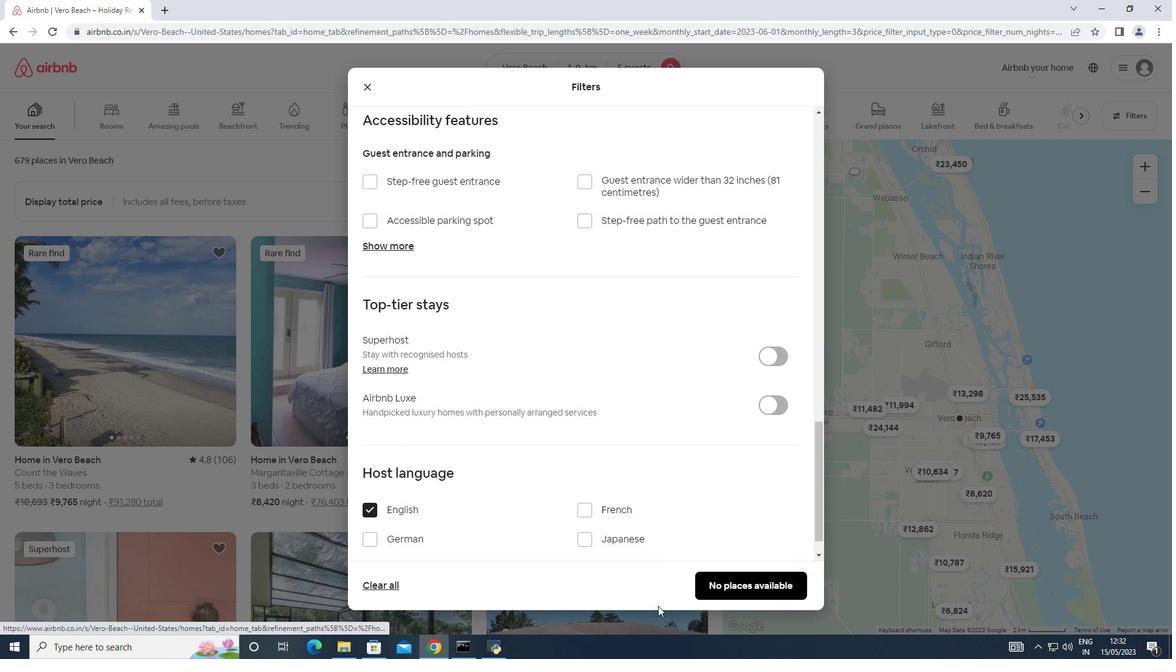 
